 Task: Create Report for student object.
Action: Mouse moved to (562, 47)
Screenshot: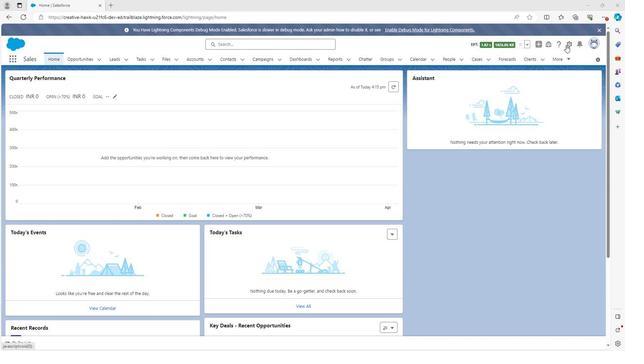 
Action: Mouse pressed left at (562, 47)
Screenshot: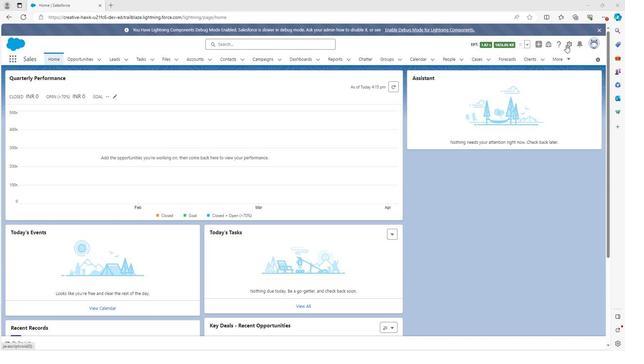 
Action: Mouse moved to (544, 62)
Screenshot: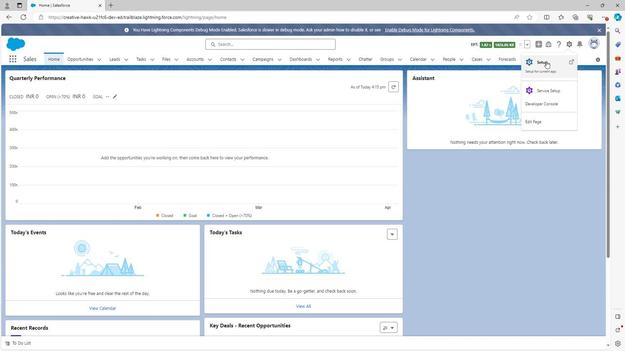 
Action: Mouse pressed left at (544, 62)
Screenshot: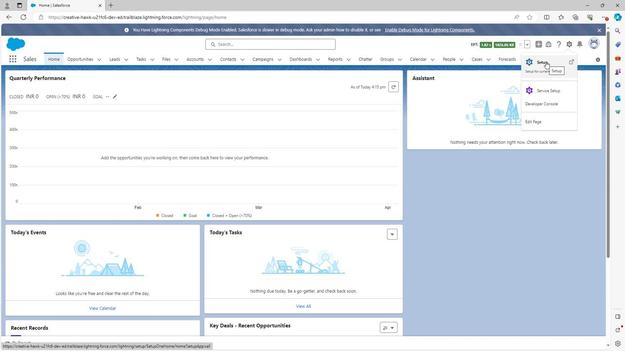 
Action: Mouse moved to (126, 4)
Screenshot: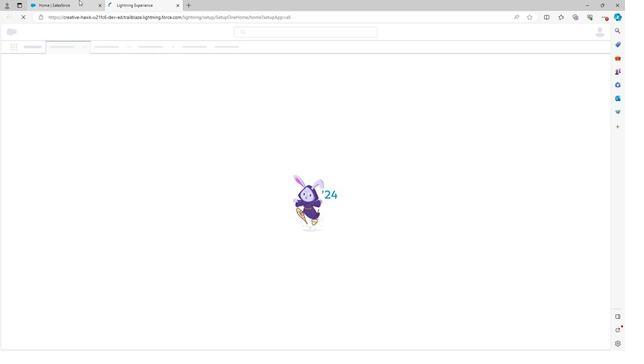 
Action: Mouse pressed left at (126, 4)
Screenshot: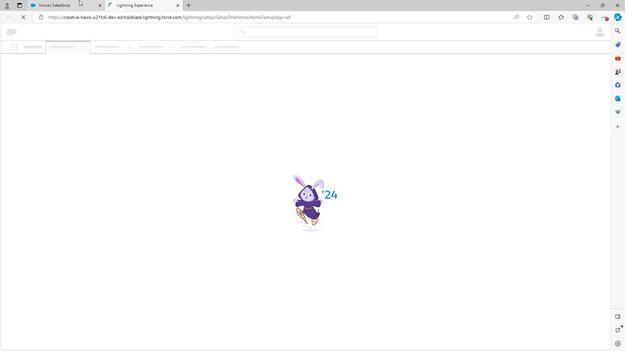 
Action: Mouse moved to (557, 60)
Screenshot: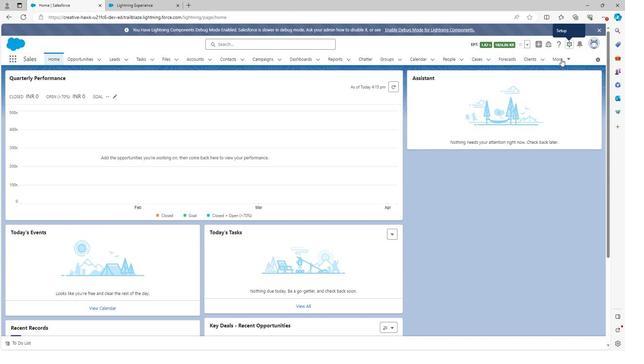
Action: Mouse pressed left at (557, 60)
Screenshot: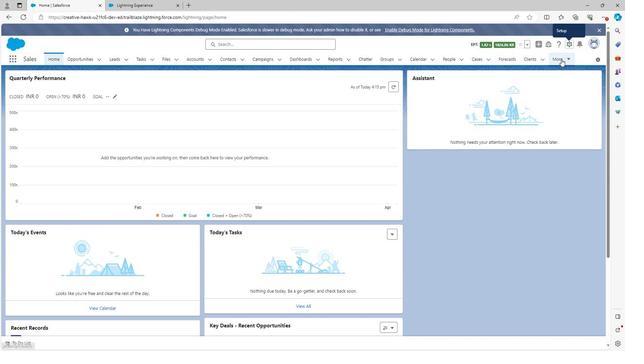 
Action: Mouse moved to (542, 242)
Screenshot: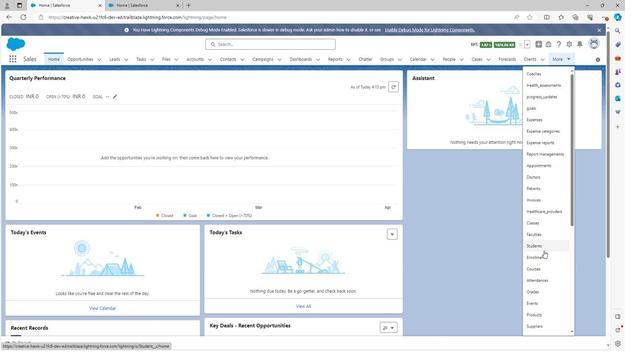 
Action: Mouse scrolled (542, 241) with delta (0, 0)
Screenshot: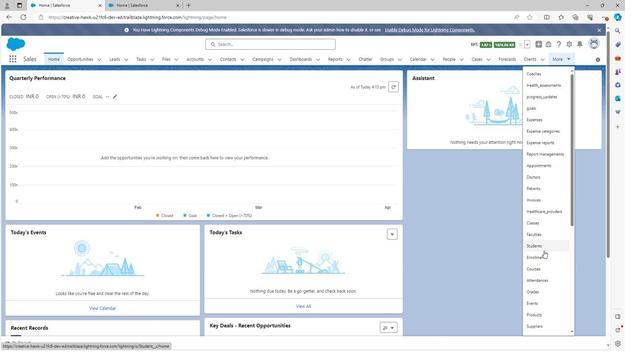 
Action: Mouse scrolled (542, 241) with delta (0, 0)
Screenshot: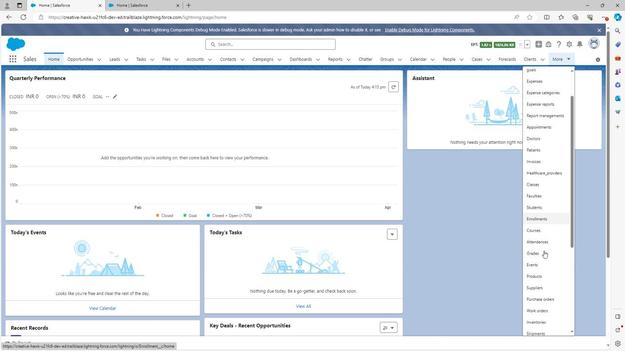 
Action: Mouse scrolled (542, 241) with delta (0, 0)
Screenshot: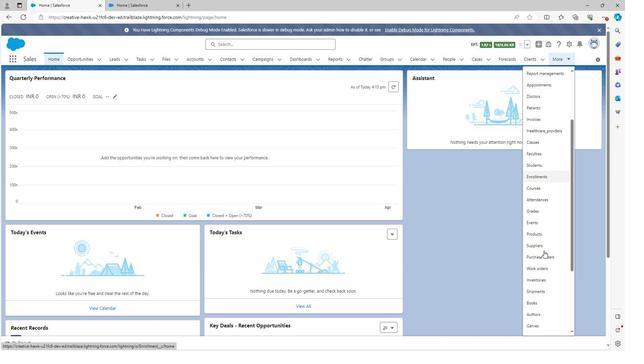 
Action: Mouse moved to (541, 242)
Screenshot: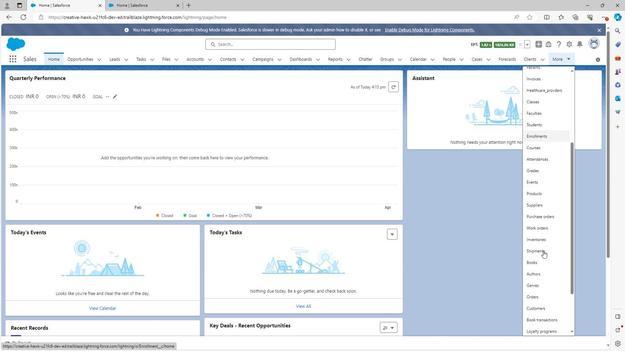 
Action: Mouse scrolled (541, 241) with delta (0, 0)
Screenshot: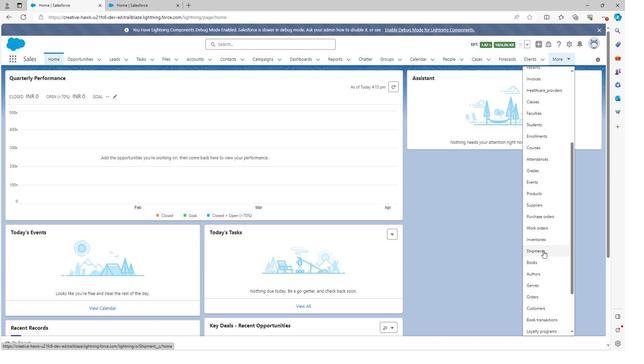 
Action: Mouse scrolled (541, 241) with delta (0, 0)
Screenshot: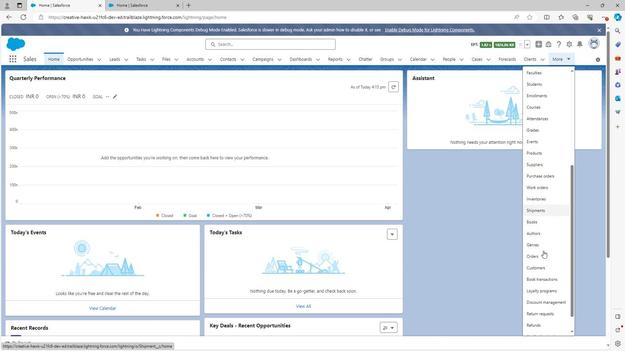 
Action: Mouse scrolled (541, 241) with delta (0, 0)
Screenshot: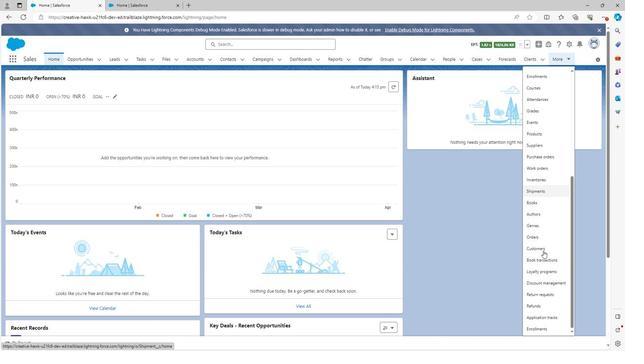 
Action: Mouse scrolled (541, 241) with delta (0, 0)
Screenshot: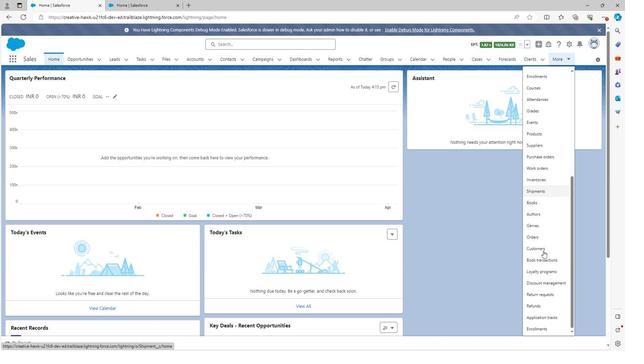 
Action: Mouse moved to (496, 231)
Screenshot: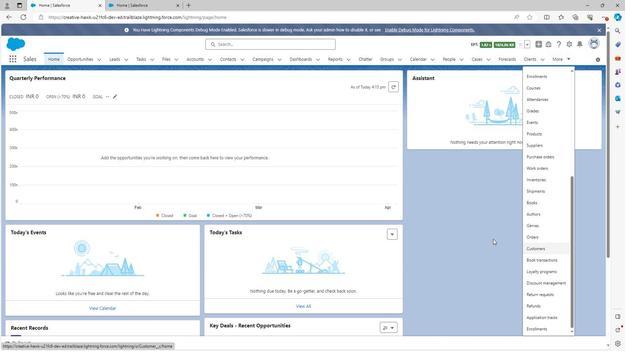 
Action: Mouse pressed left at (496, 231)
Screenshot: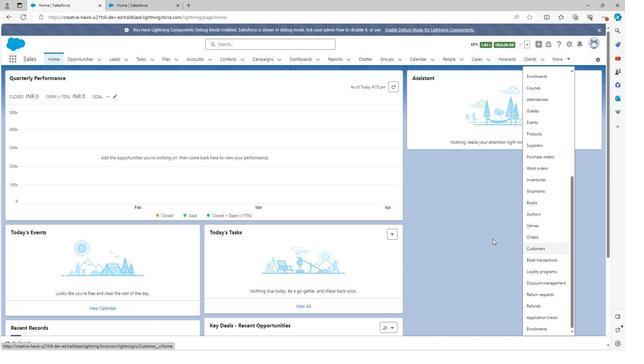 
Action: Mouse moved to (179, 3)
Screenshot: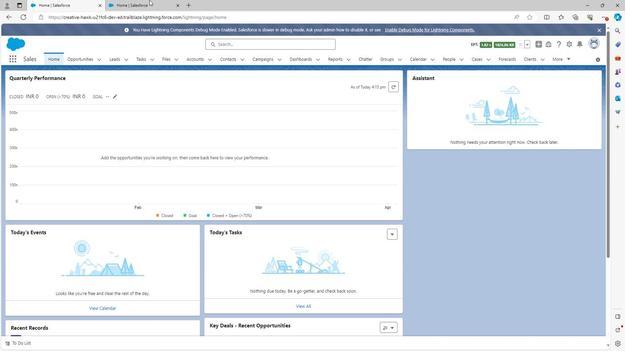 
Action: Mouse pressed left at (179, 4)
Screenshot: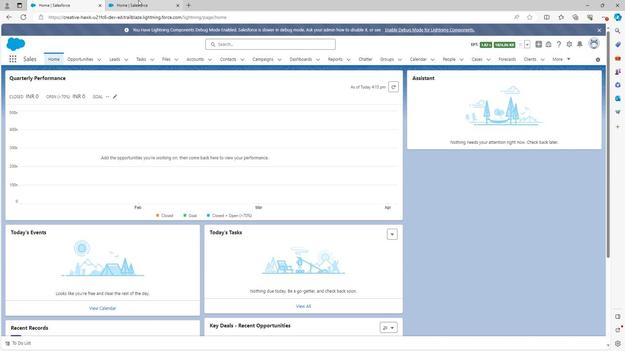 
Action: Mouse moved to (91, 76)
Screenshot: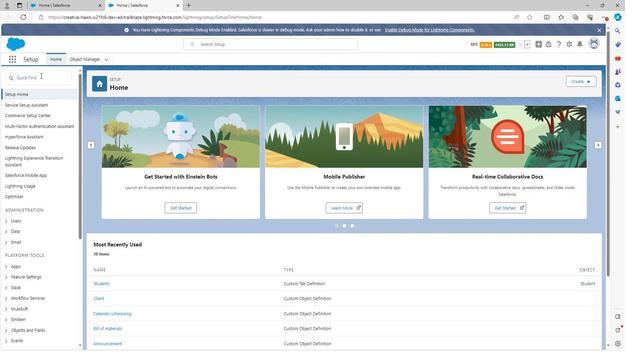 
Action: Mouse pressed left at (91, 76)
Screenshot: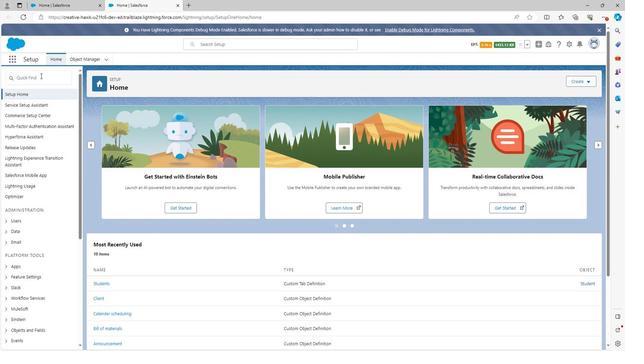 
Action: Mouse moved to (92, 76)
Screenshot: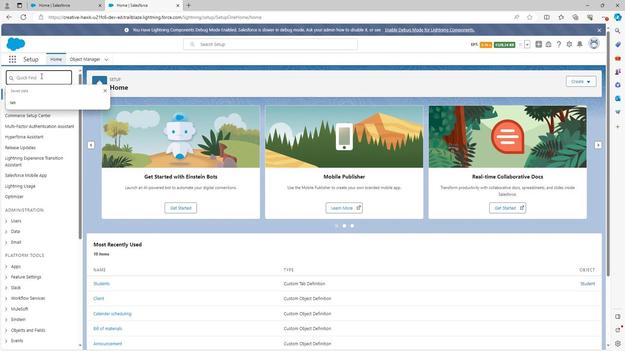
Action: Key pressed t
Screenshot: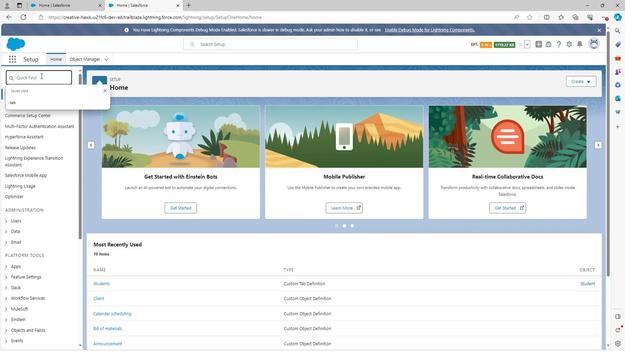 
Action: Mouse moved to (93, 76)
Screenshot: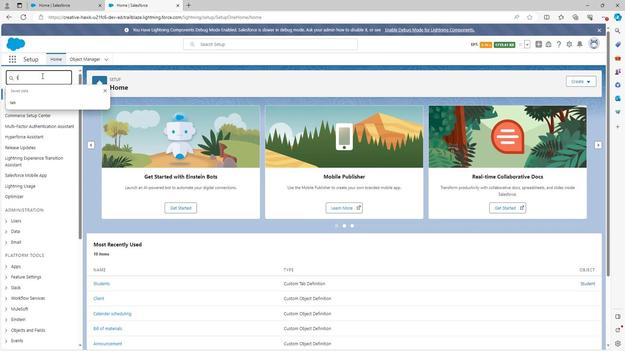 
Action: Key pressed abs
Screenshot: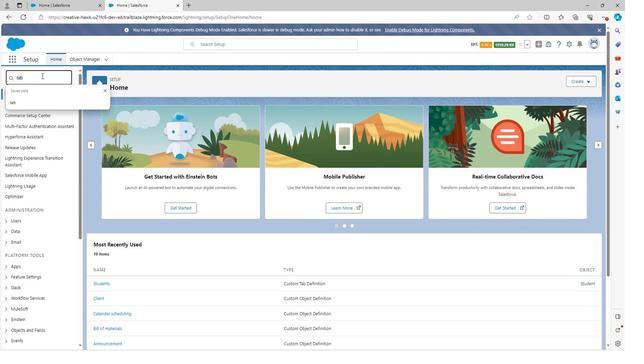 
Action: Mouse moved to (74, 113)
Screenshot: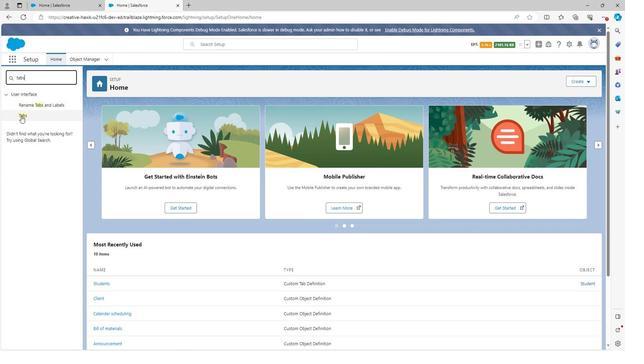 
Action: Mouse pressed left at (74, 113)
Screenshot: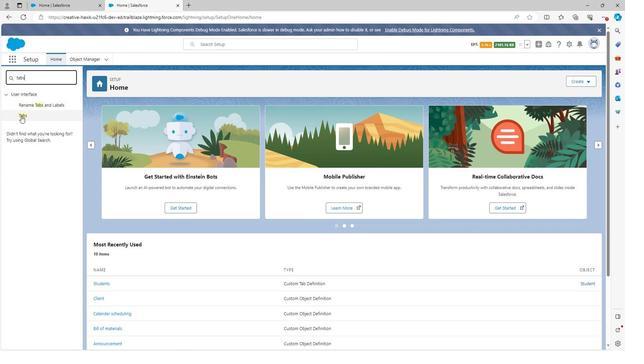 
Action: Mouse moved to (210, 225)
Screenshot: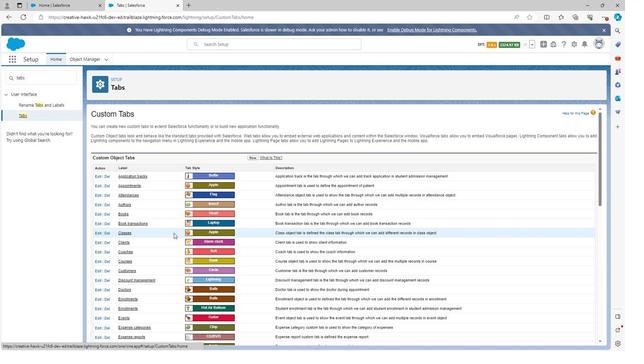 
Action: Mouse scrolled (210, 225) with delta (0, 0)
Screenshot: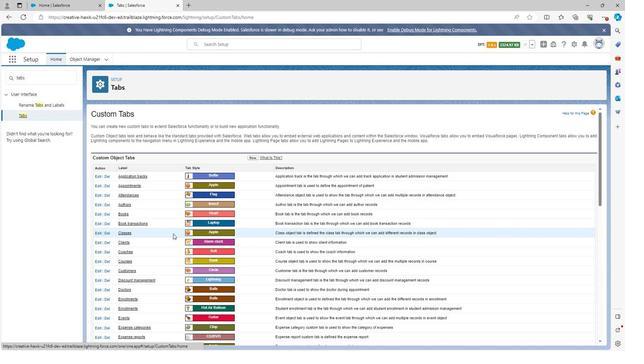 
Action: Mouse scrolled (210, 225) with delta (0, 0)
Screenshot: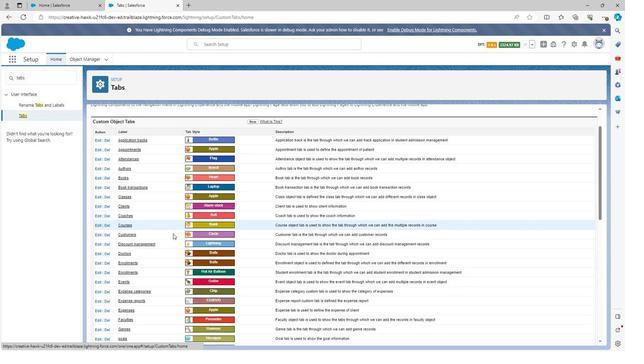 
Action: Mouse scrolled (210, 225) with delta (0, 0)
Screenshot: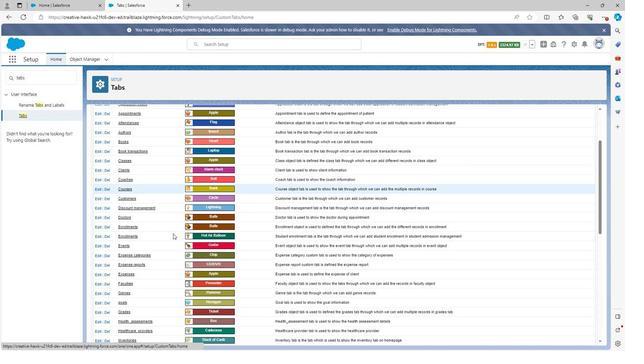 
Action: Mouse scrolled (210, 225) with delta (0, 0)
Screenshot: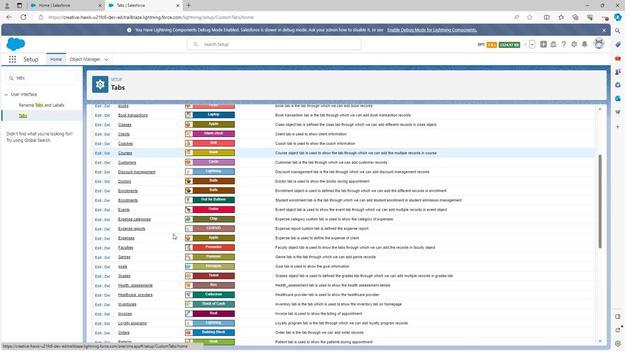 
Action: Mouse scrolled (210, 225) with delta (0, 0)
Screenshot: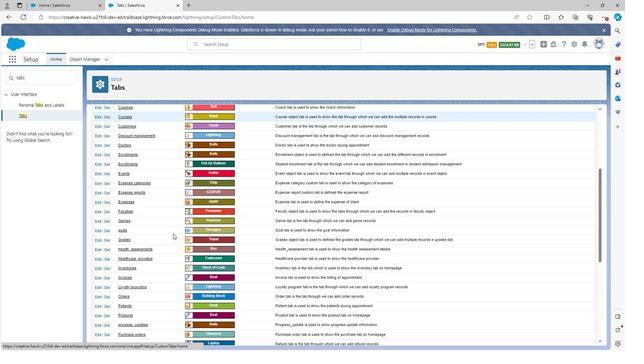 
Action: Mouse scrolled (210, 225) with delta (0, 0)
Screenshot: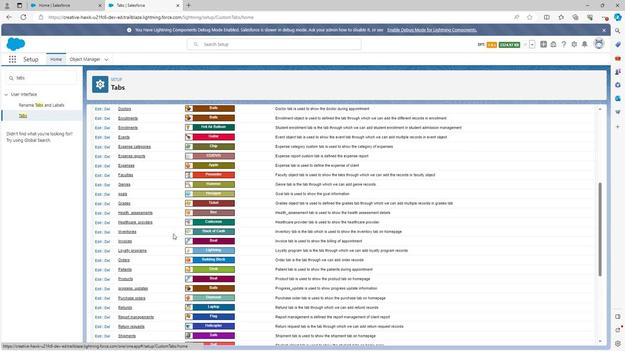 
Action: Mouse scrolled (210, 226) with delta (0, 0)
Screenshot: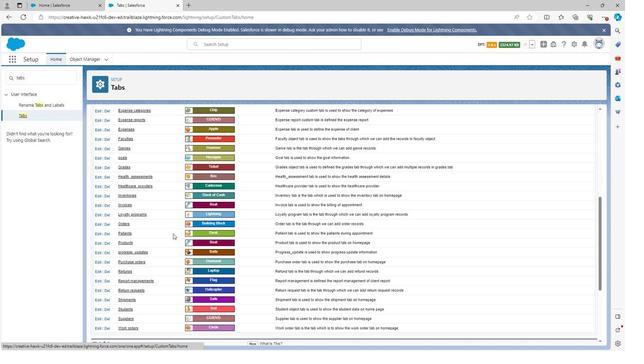 
Action: Mouse scrolled (210, 226) with delta (0, 0)
Screenshot: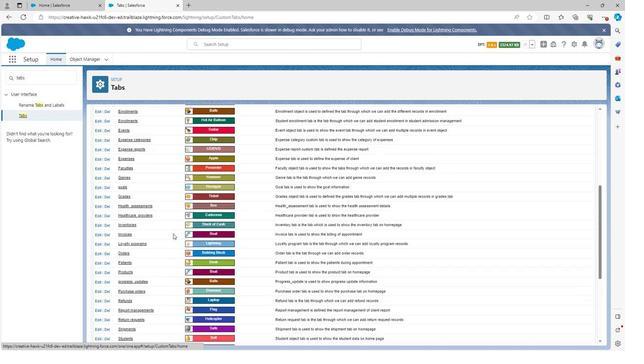 
Action: Mouse scrolled (210, 226) with delta (0, 0)
Screenshot: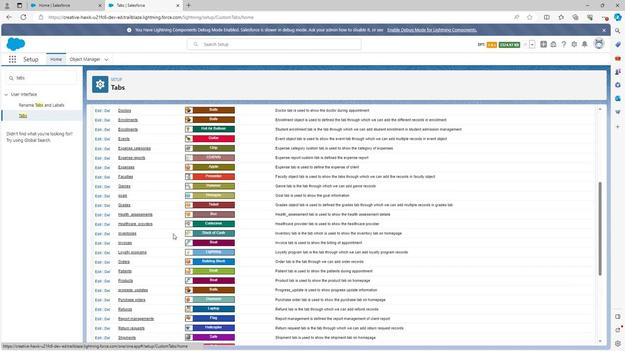 
Action: Mouse scrolled (210, 226) with delta (0, 0)
Screenshot: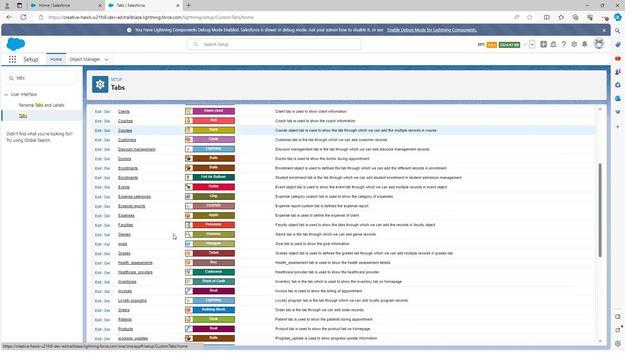 
Action: Mouse scrolled (210, 226) with delta (0, 0)
Screenshot: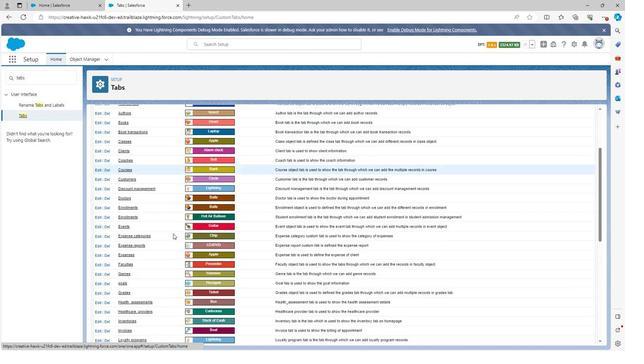 
Action: Mouse moved to (131, 57)
Screenshot: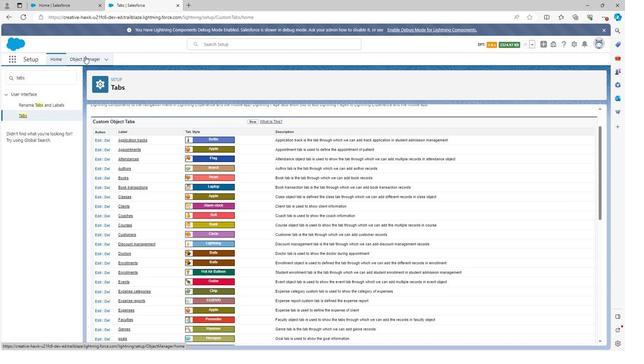
Action: Mouse pressed left at (131, 57)
Screenshot: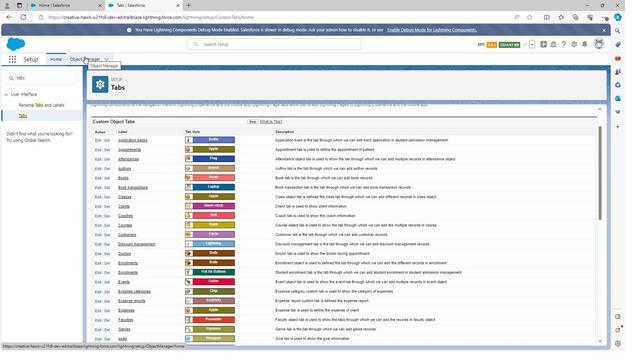 
Action: Mouse moved to (111, 3)
Screenshot: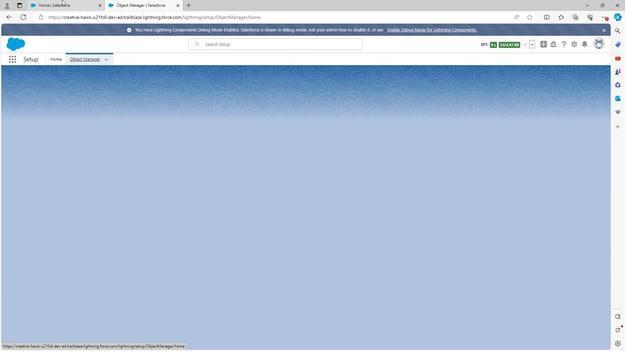 
Action: Mouse pressed left at (111, 4)
Screenshot: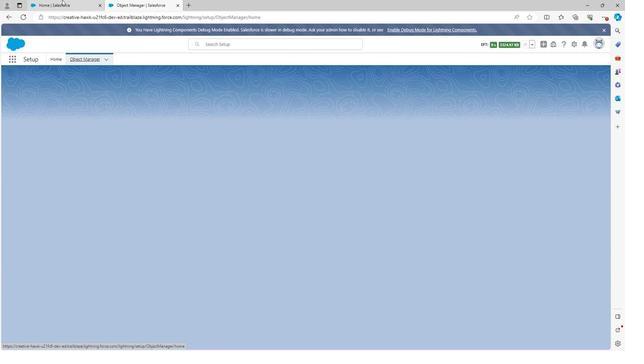 
Action: Mouse moved to (556, 62)
Screenshot: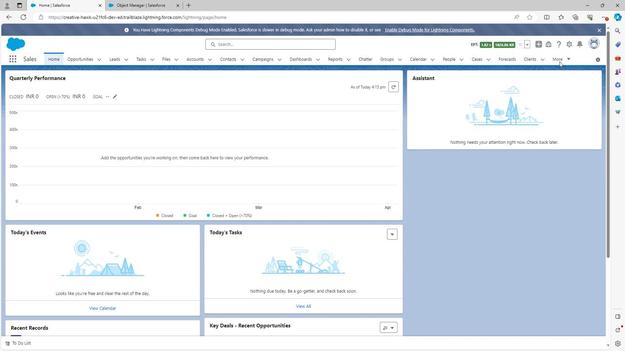 
Action: Mouse pressed left at (556, 62)
Screenshot: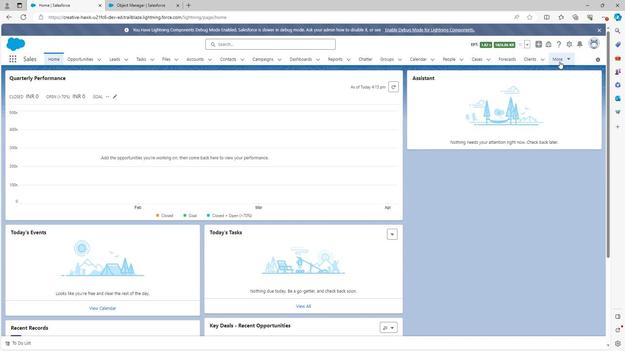 
Action: Mouse moved to (538, 229)
Screenshot: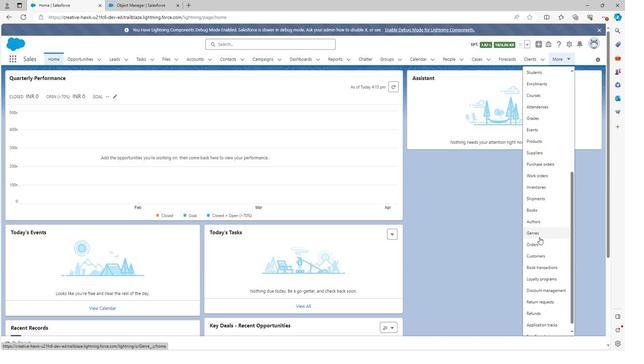 
Action: Mouse scrolled (538, 228) with delta (0, 0)
Screenshot: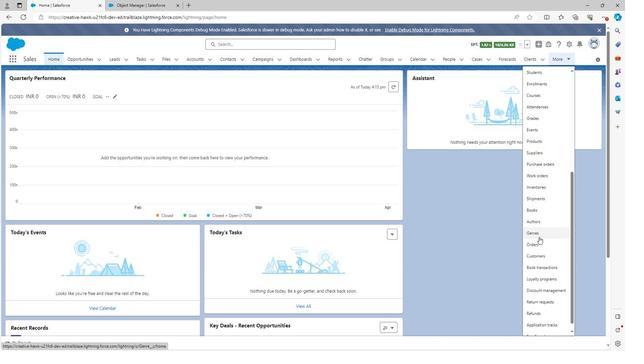 
Action: Mouse scrolled (538, 228) with delta (0, 0)
Screenshot: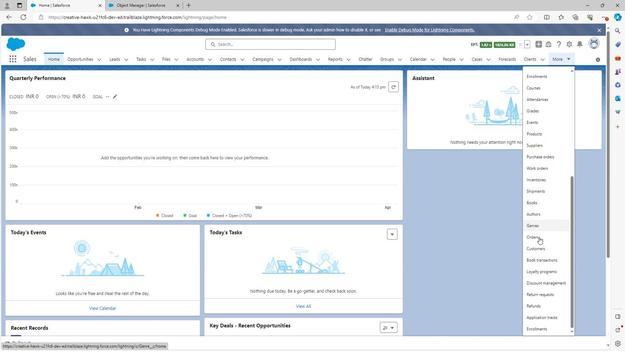 
Action: Mouse scrolled (538, 228) with delta (0, 0)
Screenshot: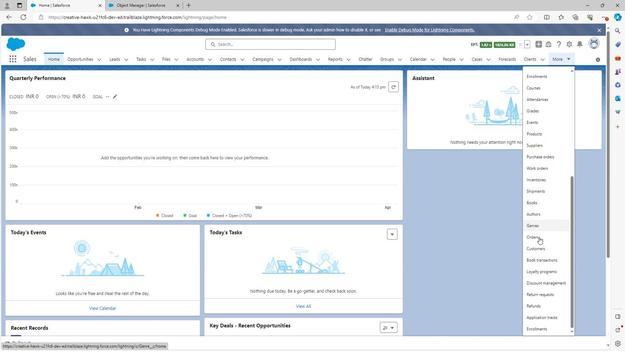 
Action: Mouse moved to (538, 229)
Screenshot: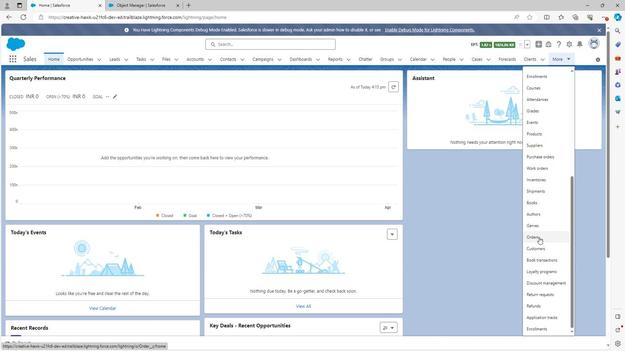 
Action: Mouse scrolled (538, 229) with delta (0, 0)
Screenshot: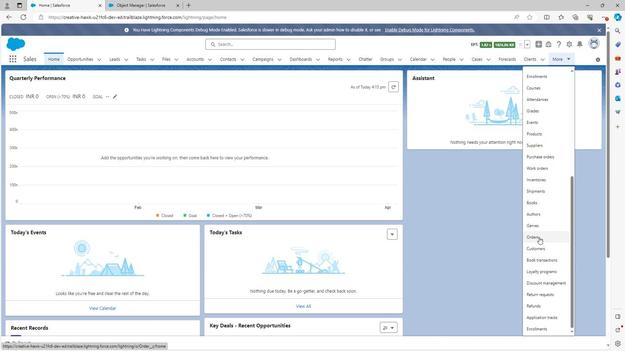 
Action: Mouse scrolled (538, 229) with delta (0, 0)
Screenshot: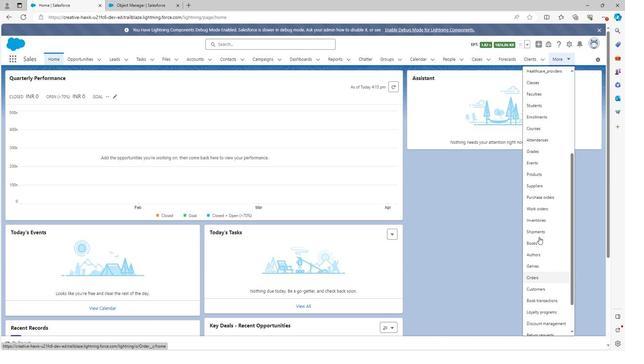 
Action: Mouse moved to (537, 229)
Screenshot: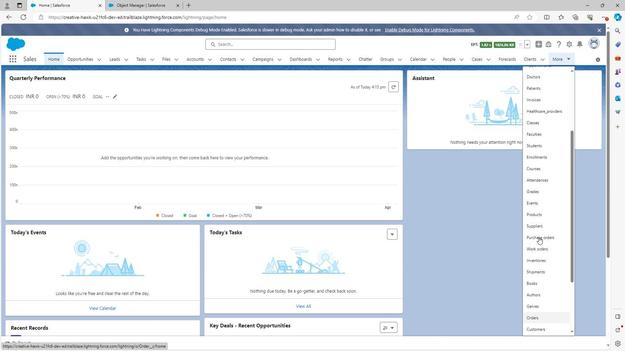 
Action: Mouse scrolled (537, 229) with delta (0, 0)
Screenshot: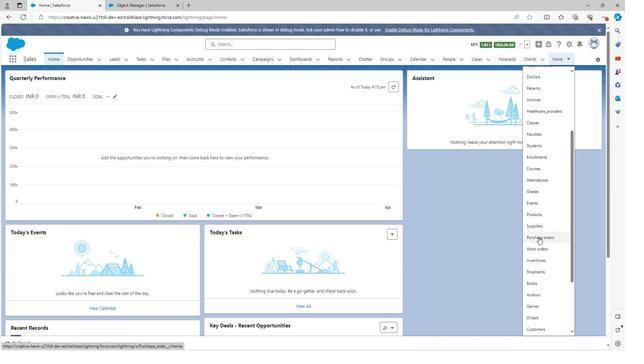 
Action: Mouse moved to (533, 181)
Screenshot: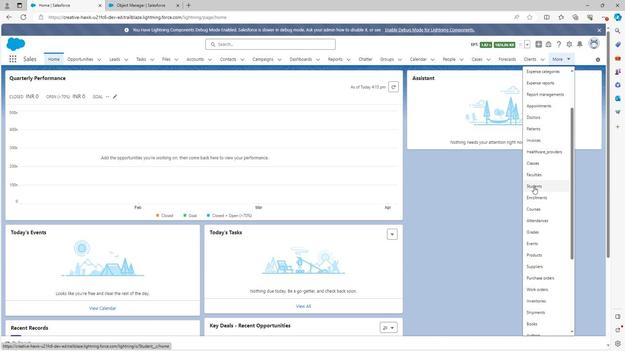 
Action: Mouse pressed left at (533, 181)
Screenshot: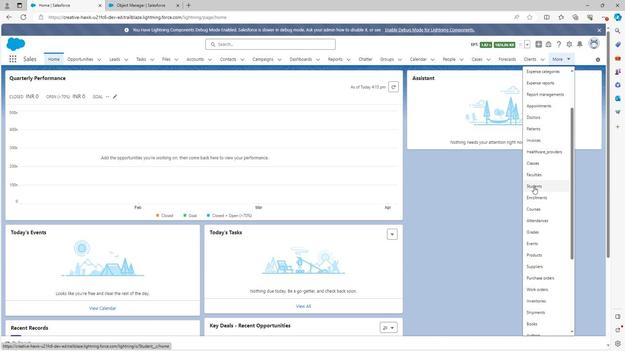 
Action: Mouse moved to (528, 79)
Screenshot: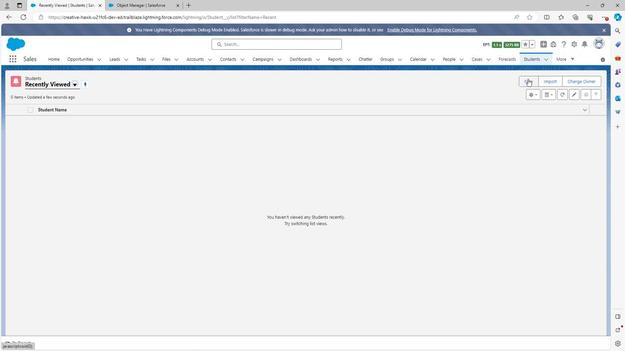 
Action: Mouse pressed left at (528, 79)
Screenshot: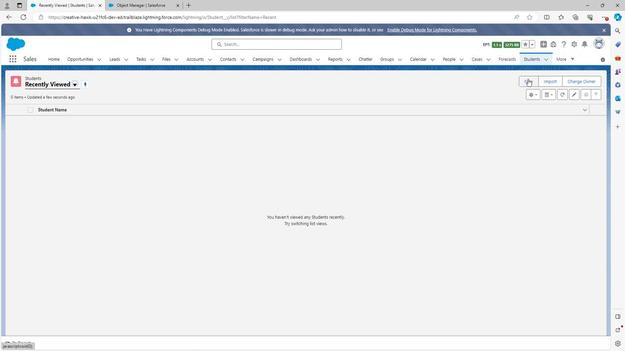 
Action: Mouse moved to (438, 266)
Screenshot: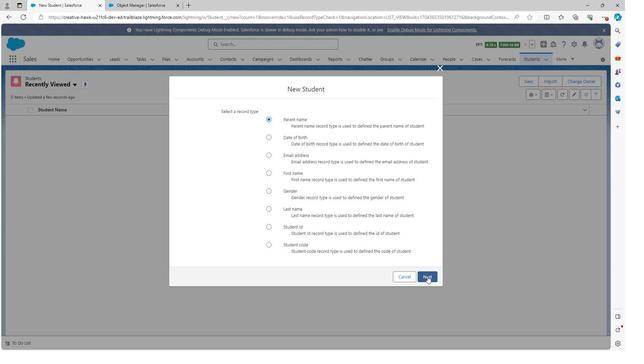 
Action: Mouse pressed left at (438, 266)
Screenshot: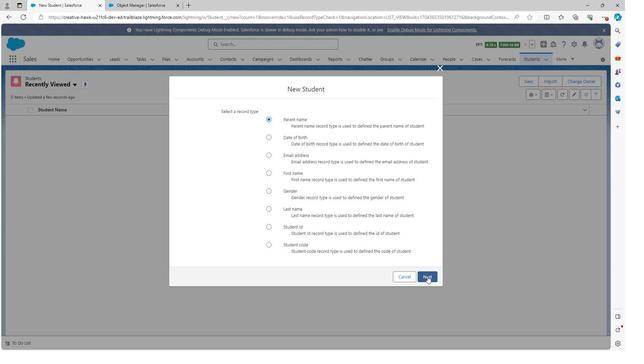 
Action: Mouse moved to (278, 98)
Screenshot: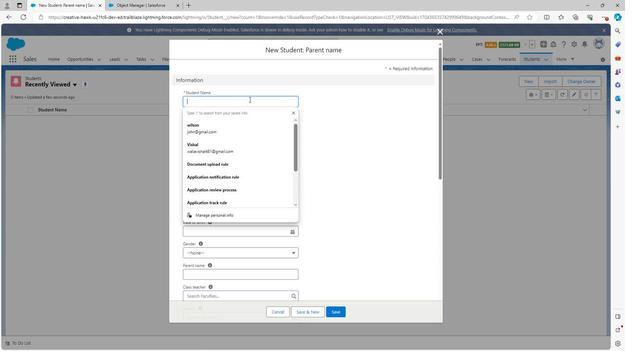 
Action: Mouse pressed left at (278, 98)
Screenshot: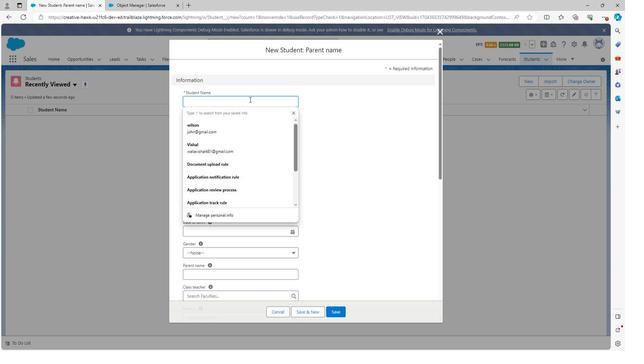 
Action: Mouse moved to (316, 110)
Screenshot: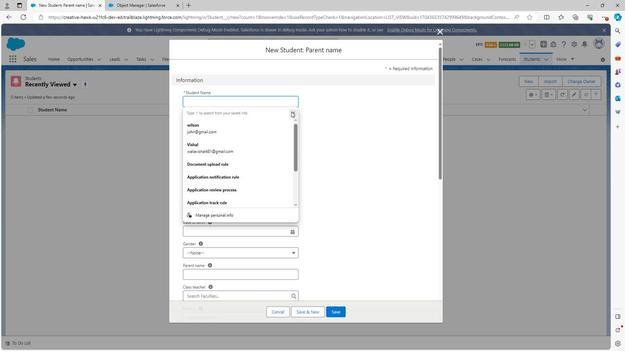 
Action: Mouse pressed left at (316, 110)
Screenshot: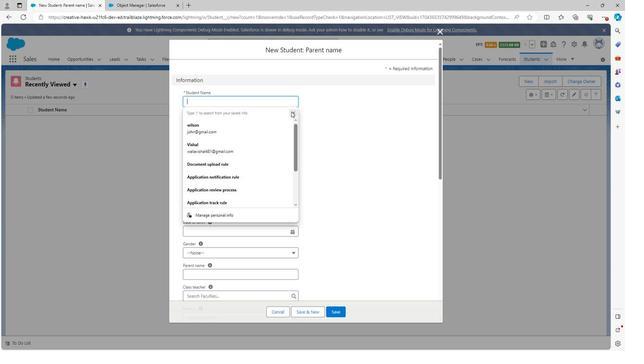 
Action: Mouse moved to (258, 101)
Screenshot: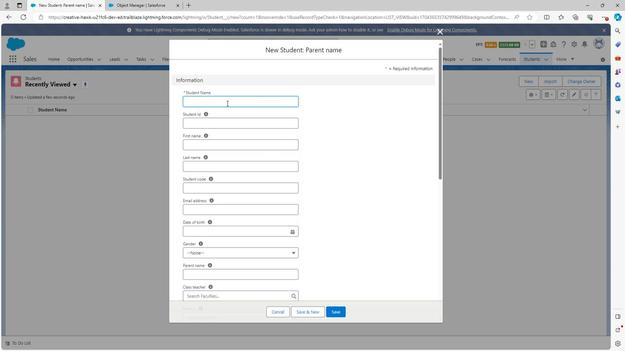 
Action: Mouse pressed left at (258, 101)
Screenshot: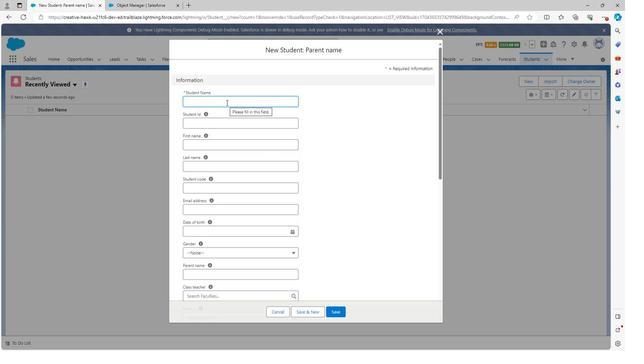 
Action: Key pressed <Key.shift>
Screenshot: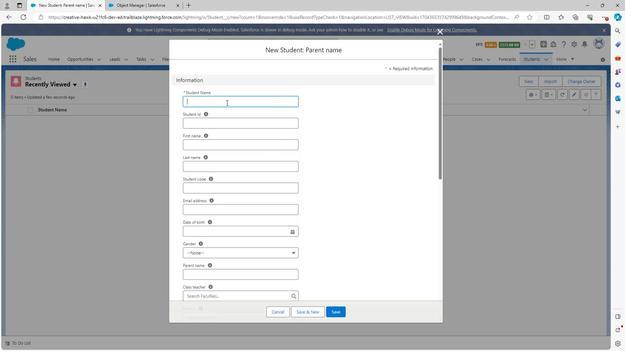 
Action: Mouse moved to (258, 102)
Screenshot: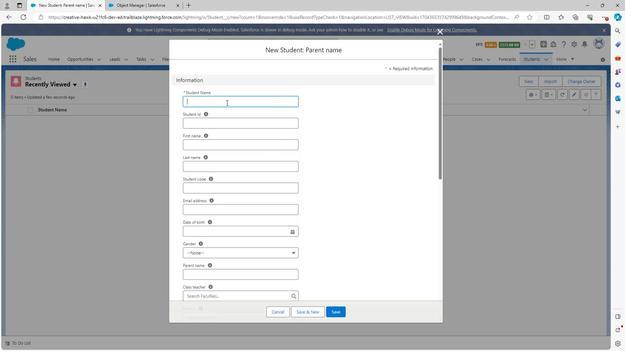 
Action: Key pressed <Key.shift>
Screenshot: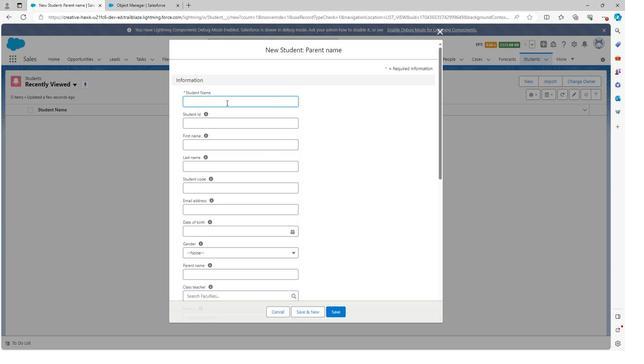 
Action: Mouse moved to (258, 102)
Screenshot: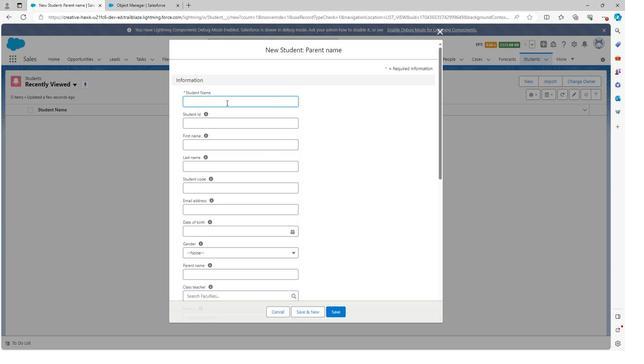 
Action: Key pressed N
Screenshot: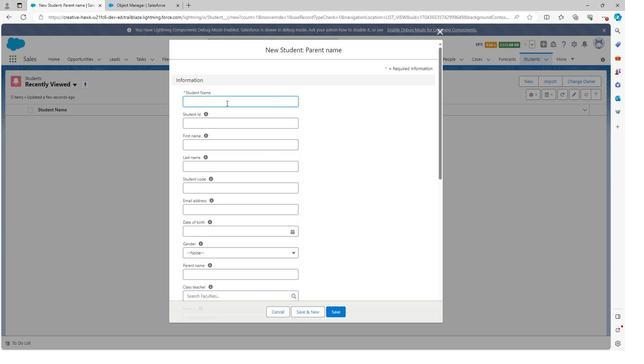 
Action: Mouse moved to (258, 103)
Screenshot: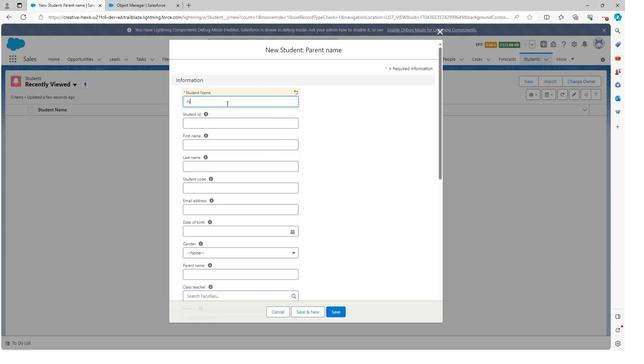 
Action: Key pressed ew<Key.space>
Screenshot: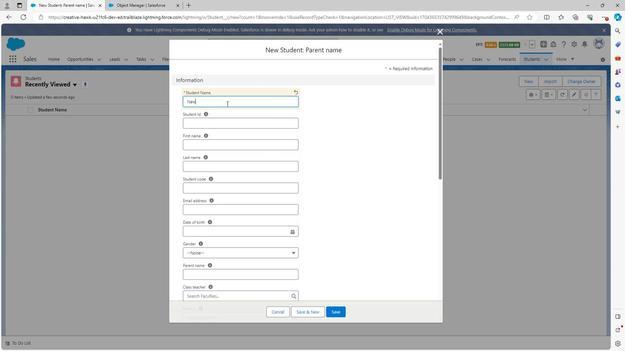 
Action: Mouse moved to (258, 103)
Screenshot: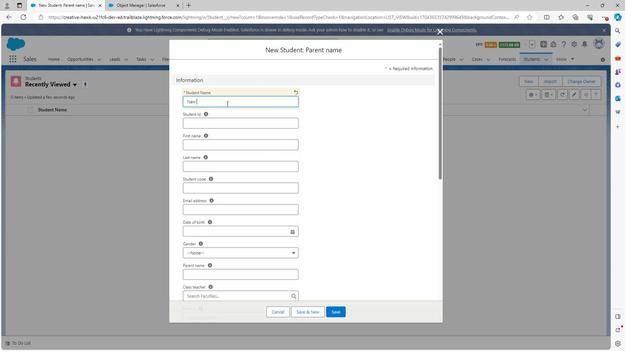 
Action: Key pressed s
Screenshot: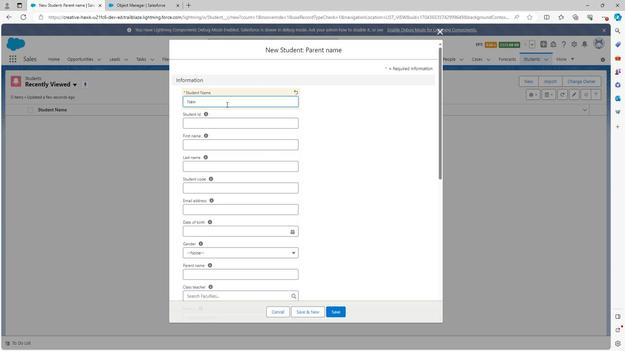 
Action: Mouse moved to (258, 103)
Screenshot: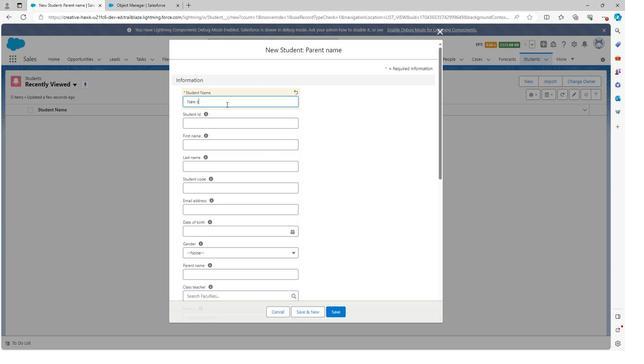 
Action: Key pressed tu
Screenshot: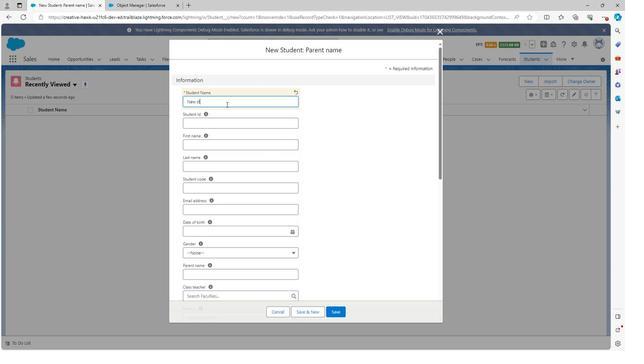 
Action: Mouse moved to (258, 105)
Screenshot: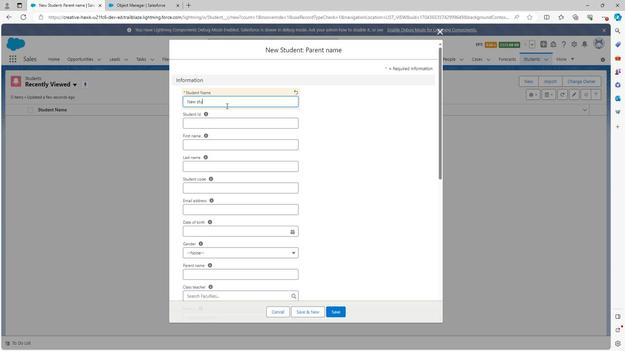 
Action: Key pressed de
Screenshot: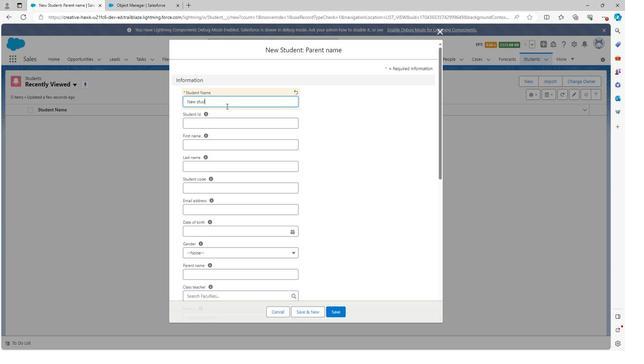 
Action: Mouse moved to (257, 105)
Screenshot: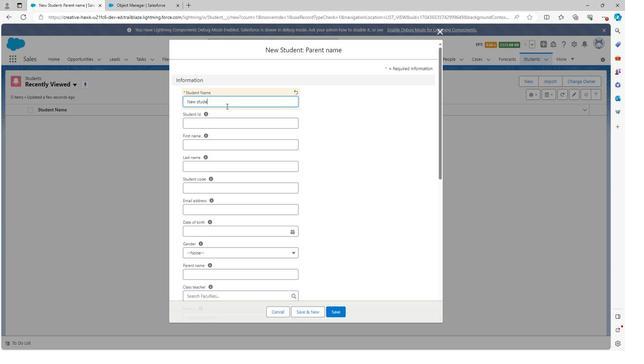 
Action: Key pressed nt
Screenshot: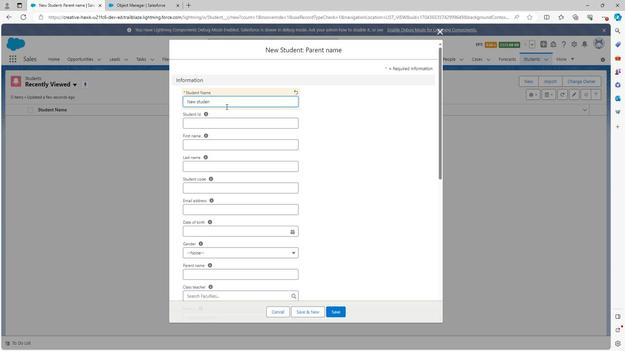 
Action: Mouse moved to (356, 295)
Screenshot: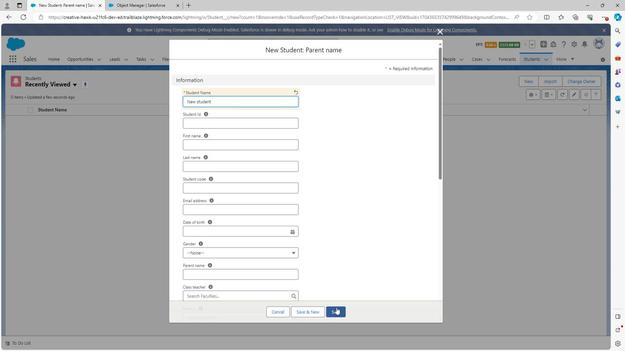 
Action: Mouse pressed left at (356, 295)
Screenshot: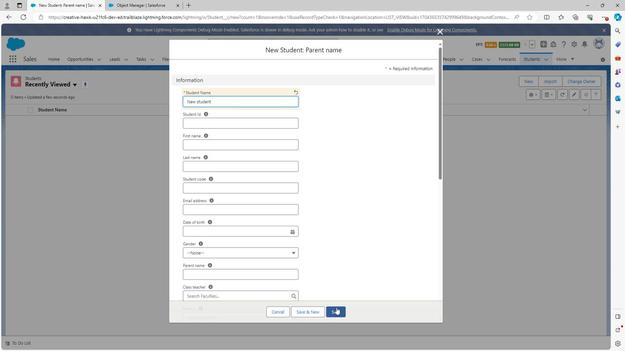 
Action: Mouse moved to (529, 59)
Screenshot: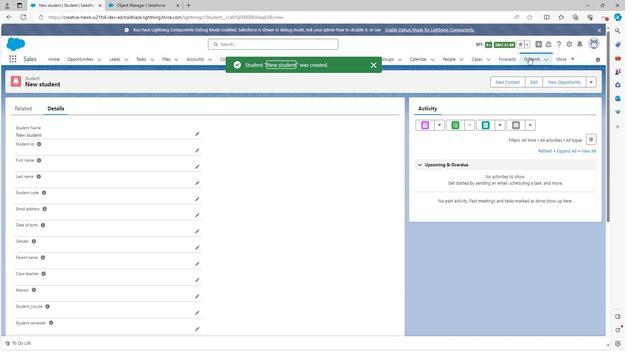 
Action: Mouse pressed left at (529, 59)
Screenshot: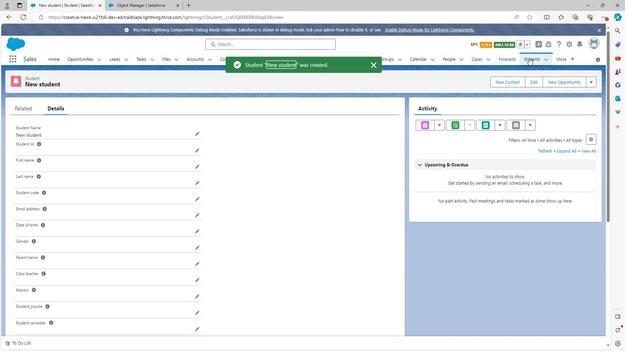 
Action: Mouse moved to (528, 79)
Screenshot: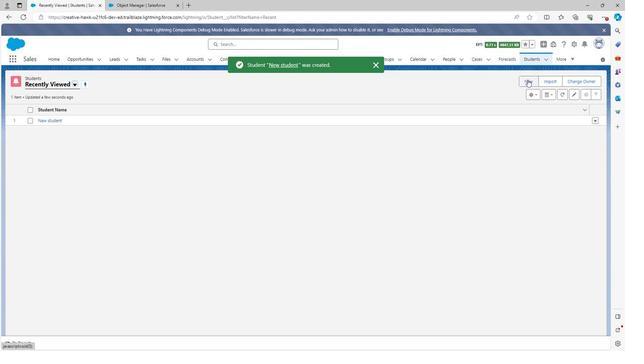 
Action: Mouse pressed left at (528, 79)
Screenshot: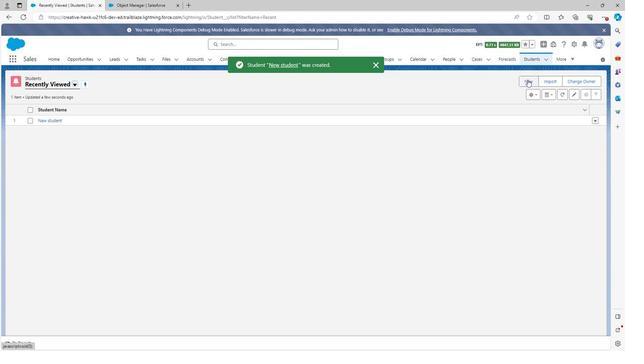 
Action: Mouse moved to (439, 264)
Screenshot: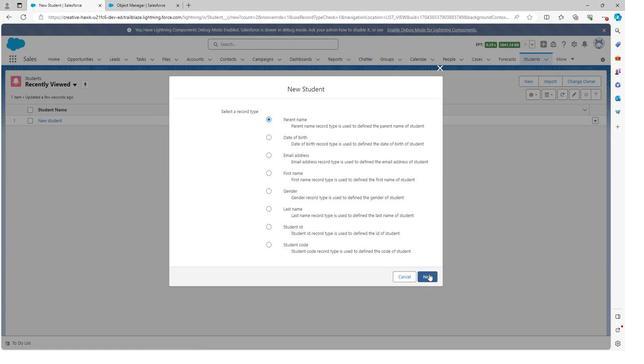 
Action: Mouse pressed left at (439, 264)
Screenshot: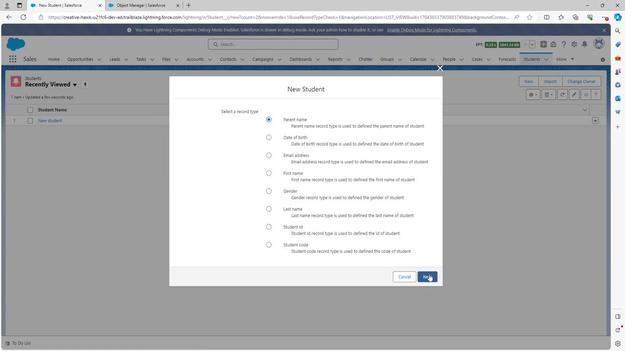 
Action: Mouse moved to (274, 137)
Screenshot: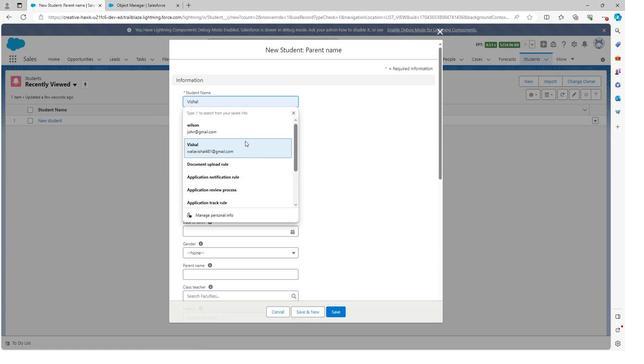 
Action: Key pressed <Key.shift>
Screenshot: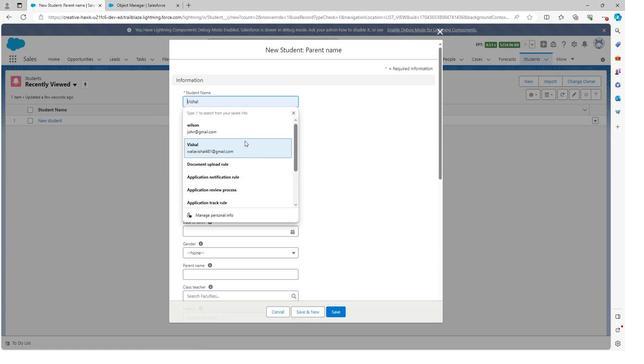 
Action: Mouse moved to (274, 138)
Screenshot: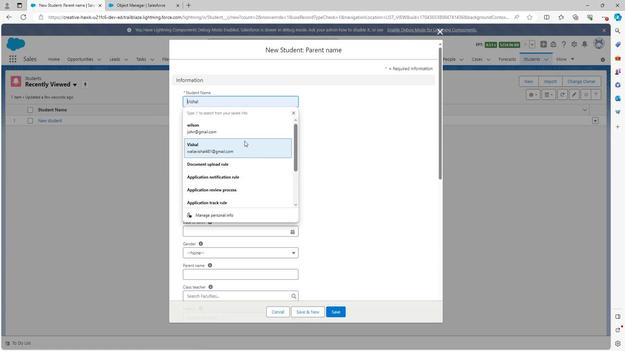 
Action: Key pressed New<Key.space>2<Key.space>student
Screenshot: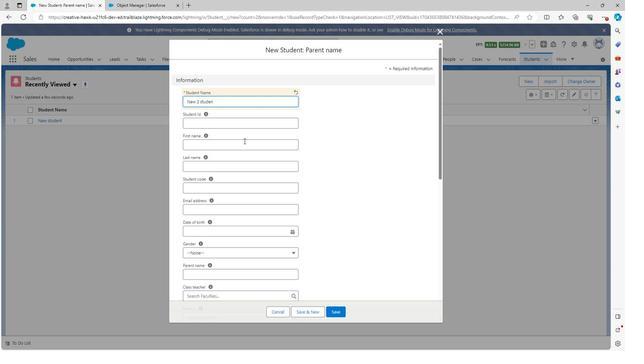 
Action: Mouse moved to (353, 296)
Screenshot: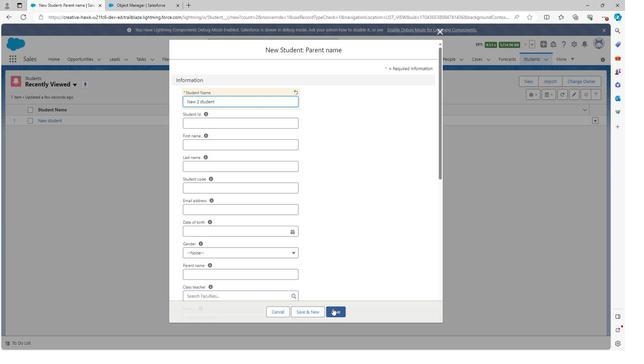 
Action: Mouse pressed left at (353, 296)
Screenshot: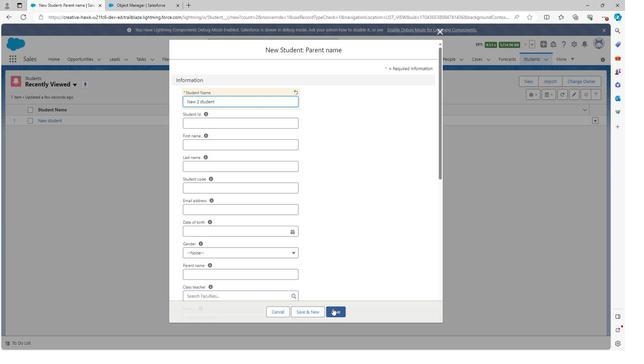 
Action: Mouse moved to (532, 58)
Screenshot: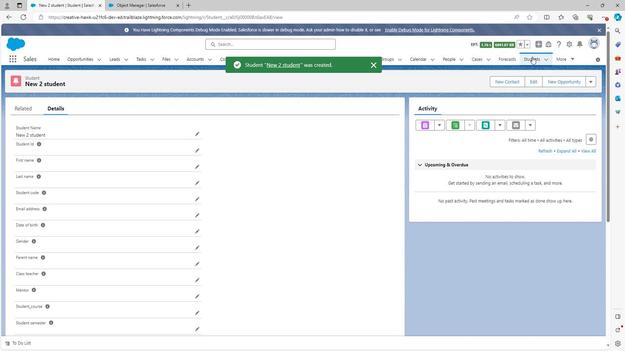 
Action: Mouse pressed left at (532, 58)
Screenshot: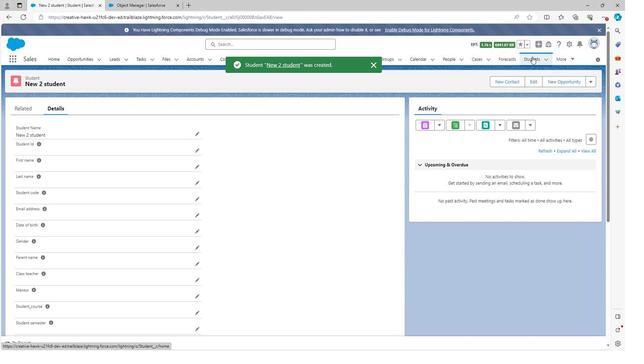 
Action: Mouse moved to (530, 83)
Screenshot: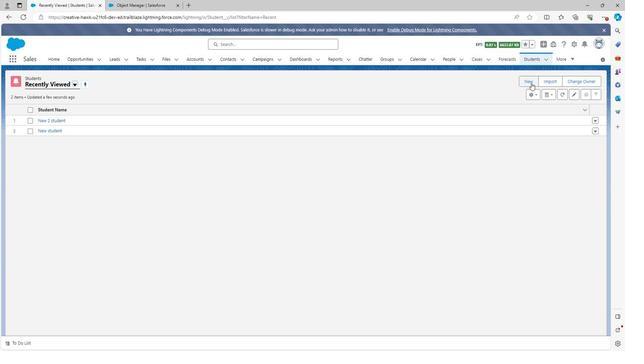 
Action: Mouse pressed left at (530, 83)
Screenshot: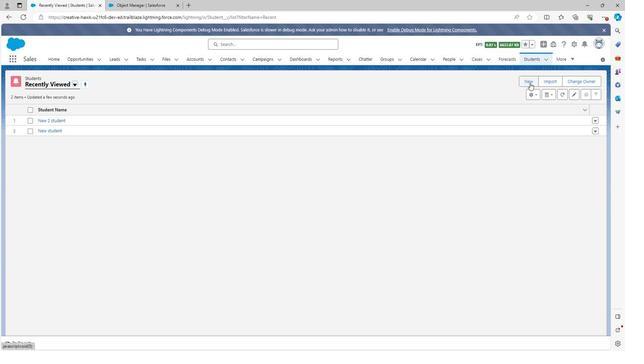 
Action: Mouse moved to (433, 267)
Screenshot: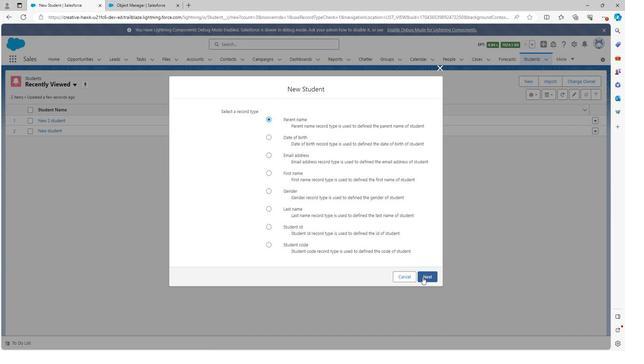 
Action: Mouse pressed left at (433, 267)
Screenshot: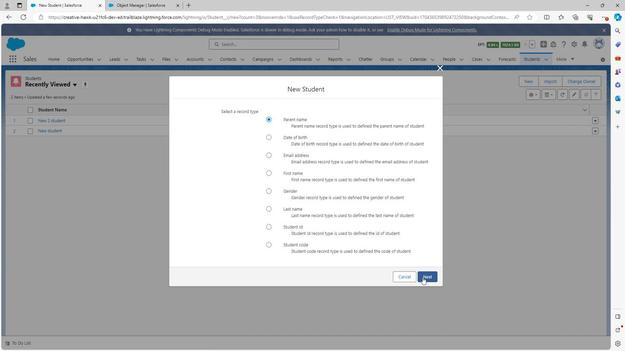 
Action: Mouse moved to (245, 109)
Screenshot: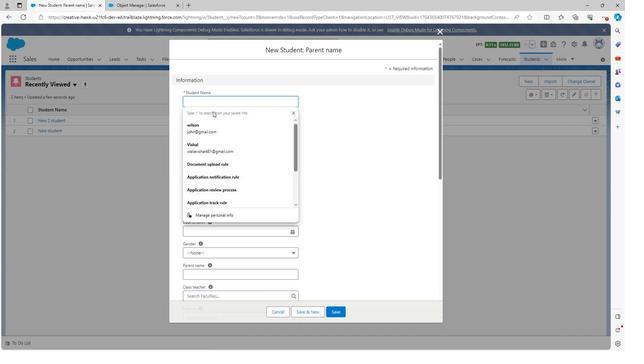 
Action: Key pressed <Key.shift>
Screenshot: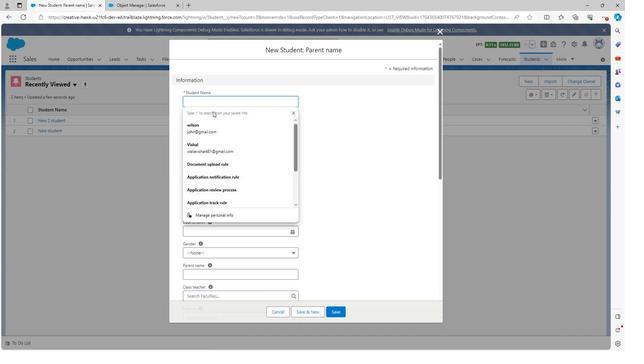 
Action: Mouse moved to (243, 108)
Screenshot: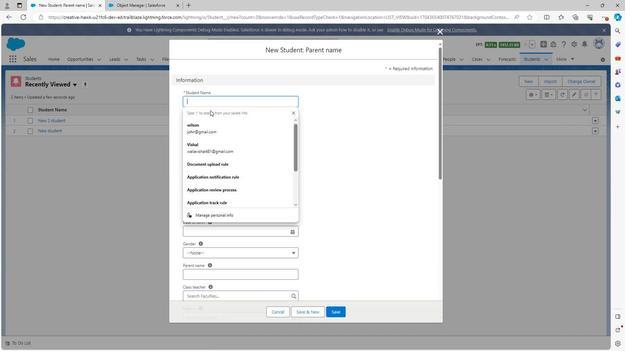 
Action: Key pressed Student
Screenshot: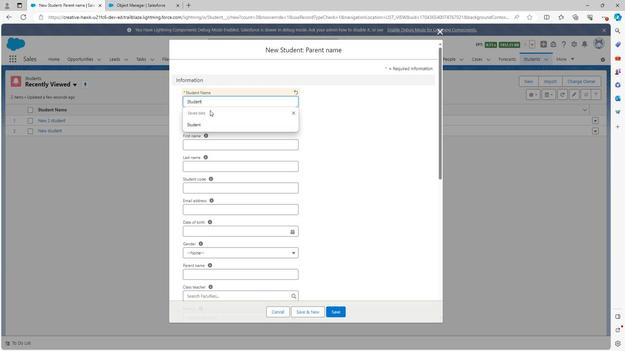 
Action: Mouse moved to (243, 108)
Screenshot: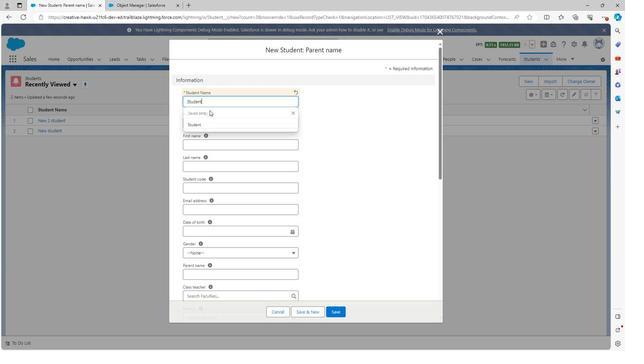 
Action: Key pressed <Key.space>2
Screenshot: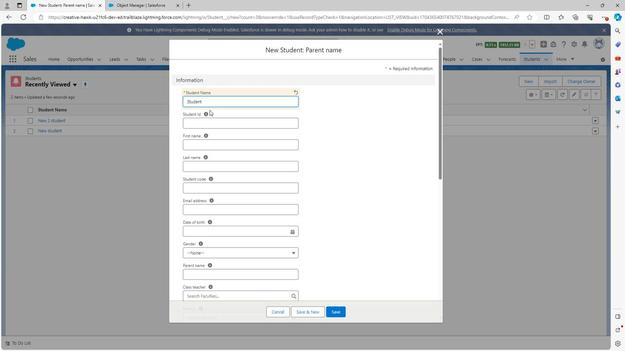 
Action: Mouse moved to (242, 108)
Screenshot: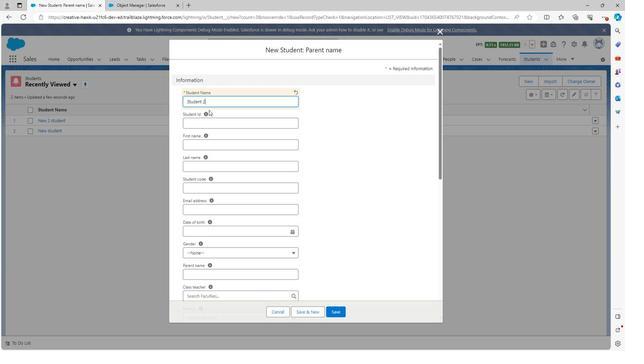 
Action: Key pressed <Key.space>
Screenshot: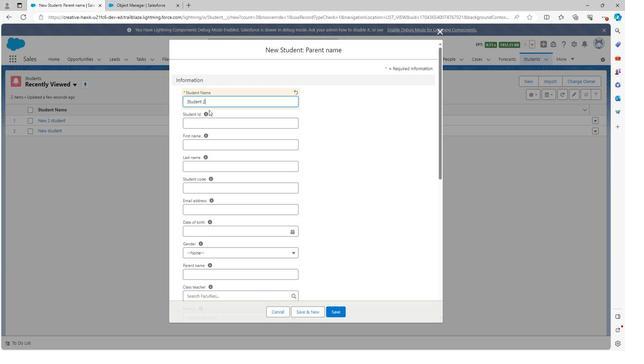
Action: Mouse moved to (248, 118)
Screenshot: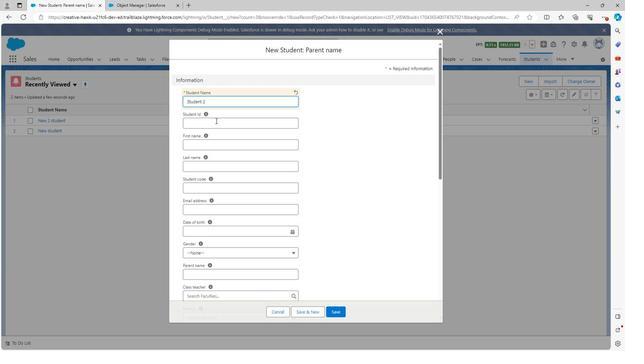 
Action: Key pressed <Key.backspace><Key.backspace>
Screenshot: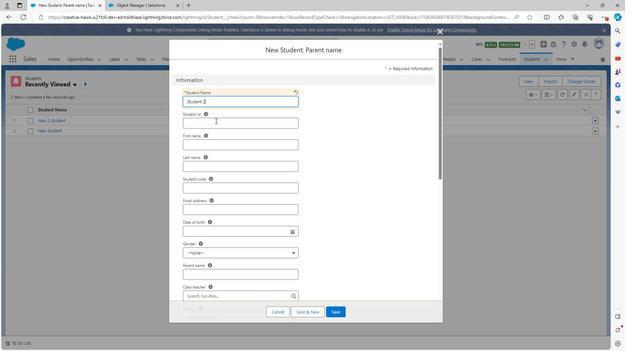 
Action: Mouse moved to (248, 118)
Screenshot: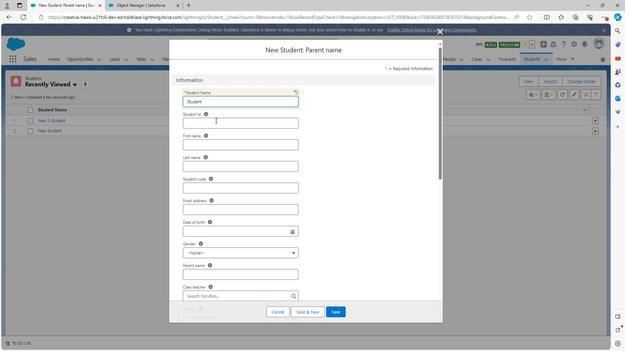 
Action: Key pressed 3
Screenshot: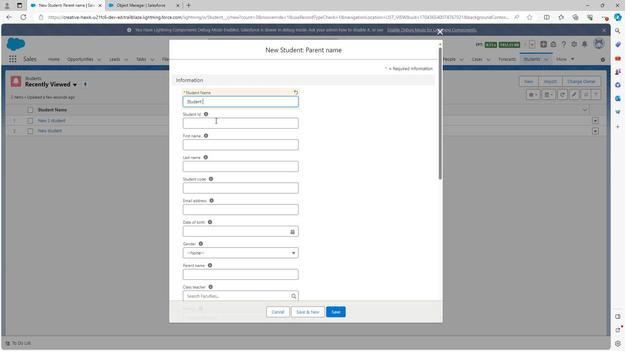 
Action: Mouse moved to (354, 301)
Screenshot: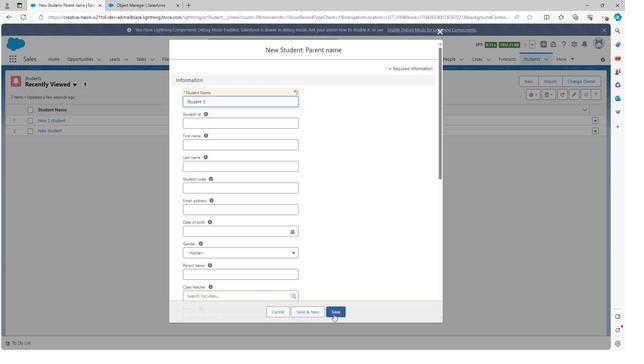
Action: Mouse pressed left at (354, 301)
Screenshot: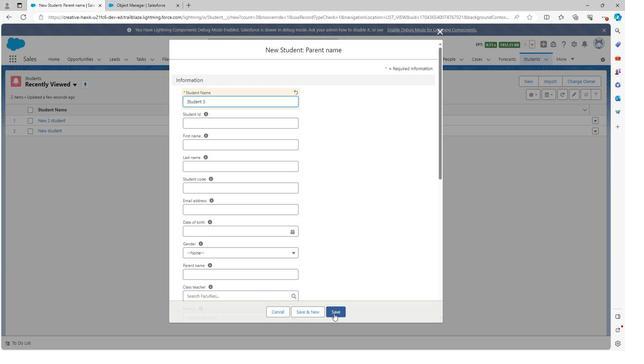 
Action: Mouse moved to (530, 59)
Screenshot: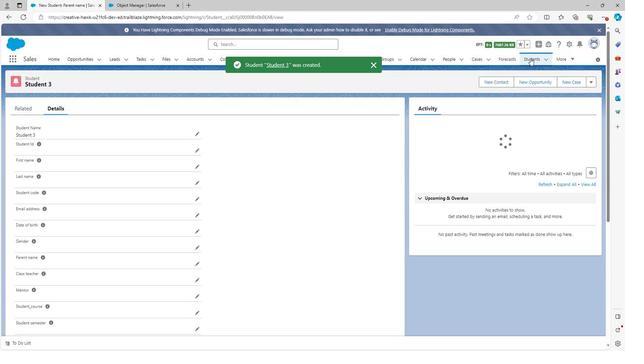 
Action: Mouse pressed left at (530, 59)
Screenshot: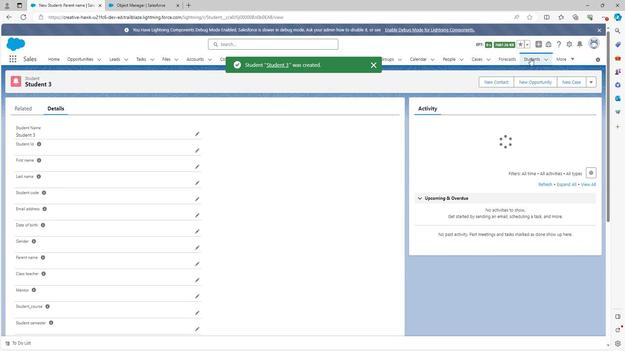 
Action: Mouse moved to (525, 83)
Screenshot: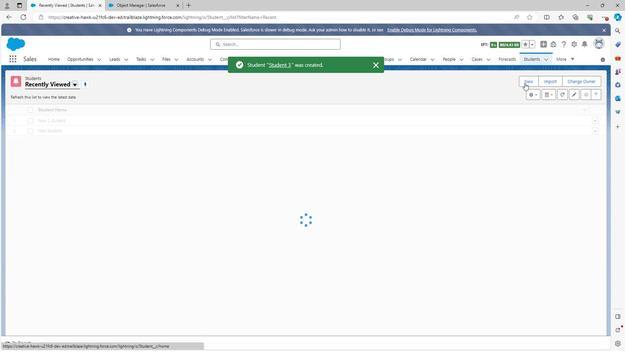 
Action: Mouse pressed left at (525, 83)
Screenshot: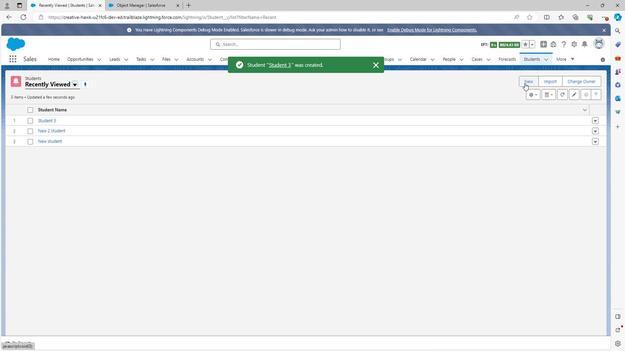 
Action: Mouse moved to (436, 262)
Screenshot: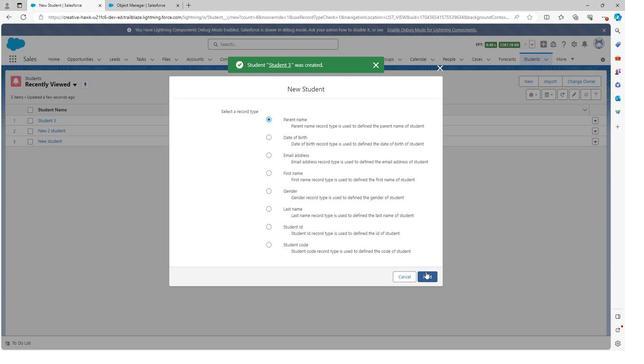 
Action: Mouse pressed left at (436, 262)
Screenshot: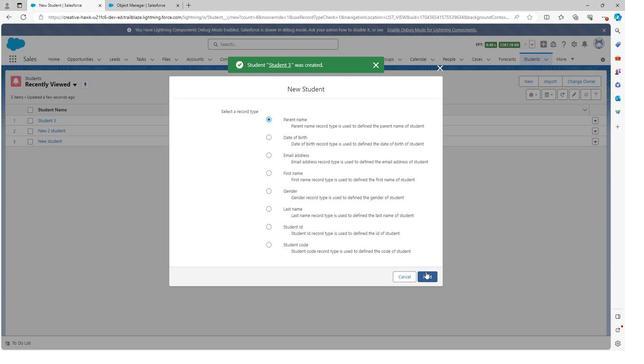 
Action: Mouse moved to (247, 100)
Screenshot: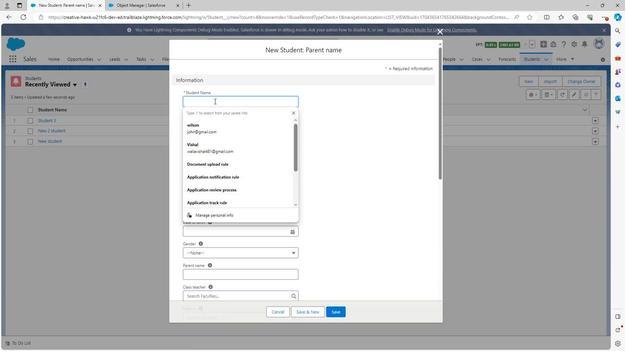 
Action: Key pressed <Key.shift>
Screenshot: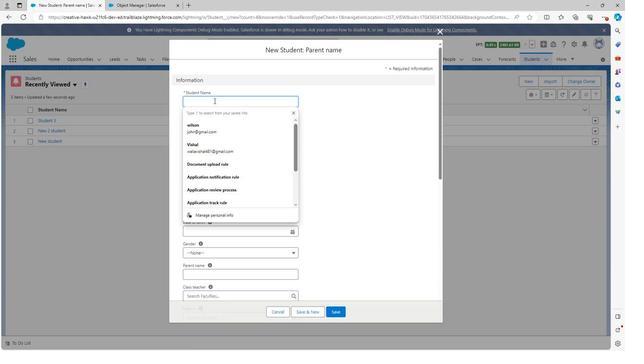 
Action: Mouse moved to (246, 99)
Screenshot: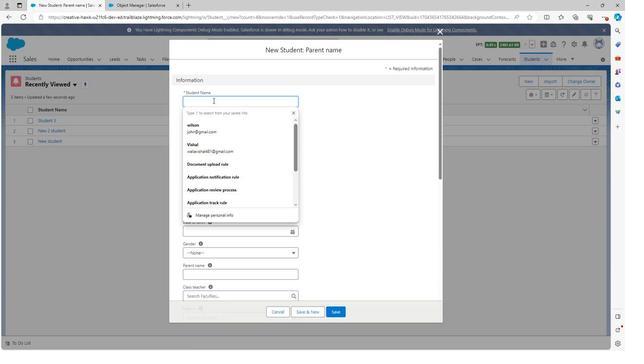 
Action: Key pressed <Key.shift><Key.shift><Key.shift>New<Key.space>student
Screenshot: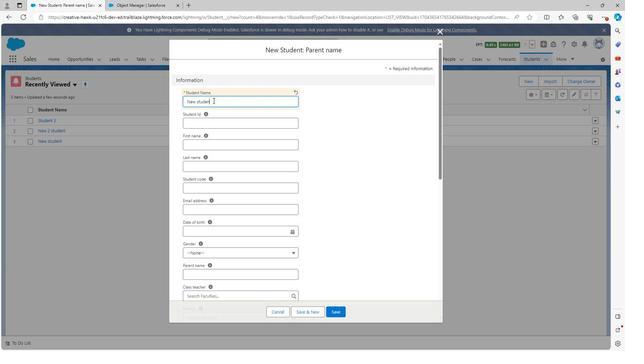 
Action: Mouse moved to (246, 99)
Screenshot: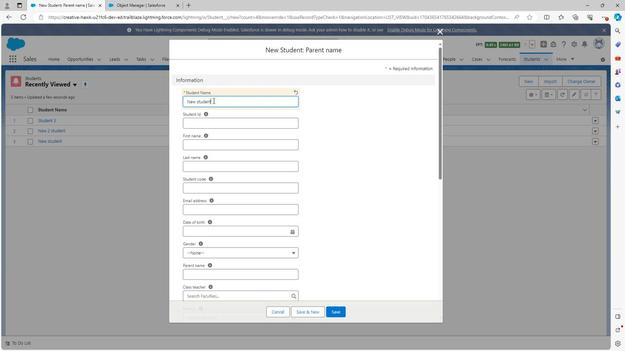 
Action: Key pressed <Key.space>4
Screenshot: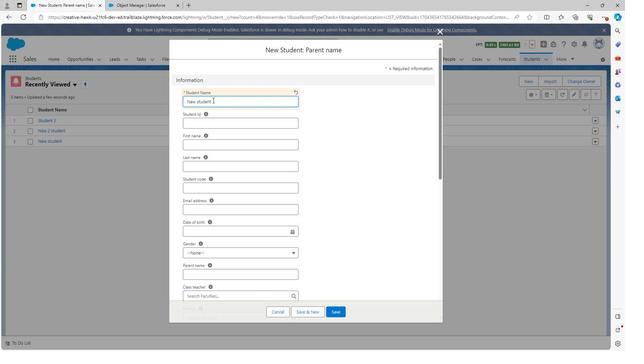 
Action: Mouse moved to (355, 299)
Screenshot: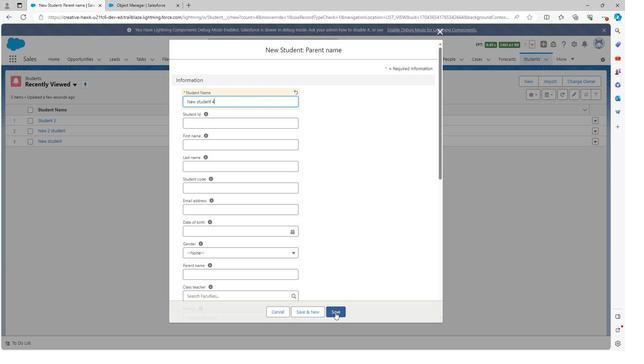 
Action: Mouse pressed left at (355, 299)
Screenshot: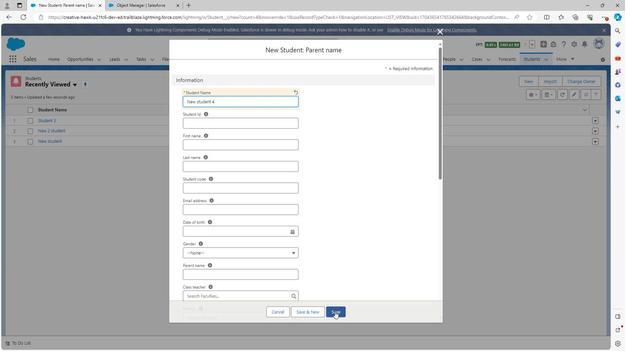 
Action: Mouse moved to (532, 60)
Screenshot: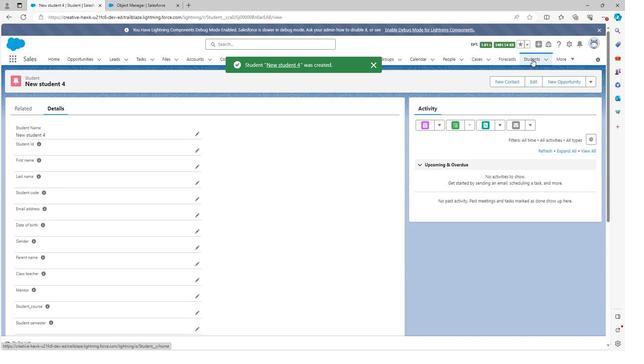 
Action: Mouse pressed left at (532, 60)
Screenshot: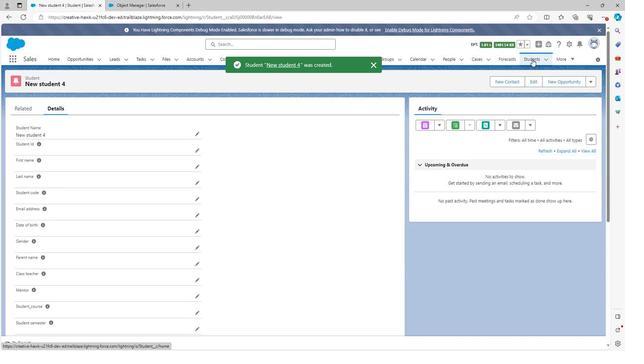 
Action: Mouse moved to (354, 60)
Screenshot: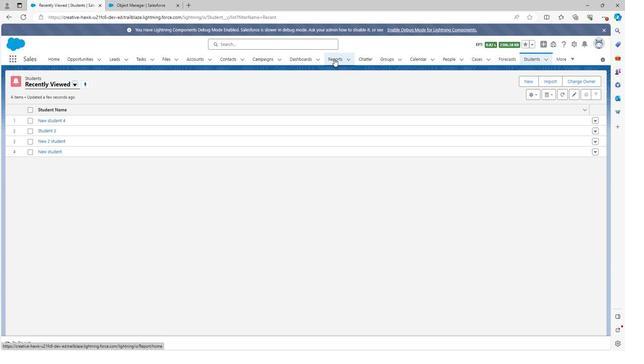 
Action: Mouse pressed left at (354, 60)
Screenshot: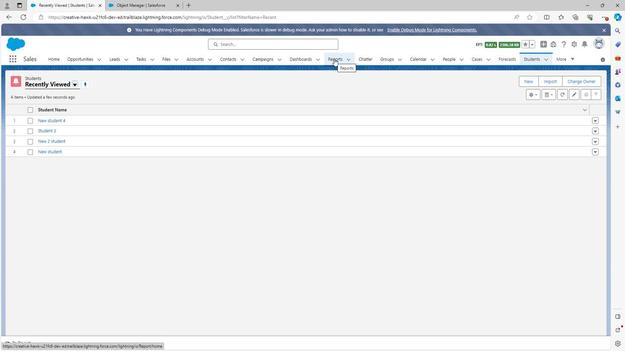 
Action: Mouse moved to (560, 122)
Screenshot: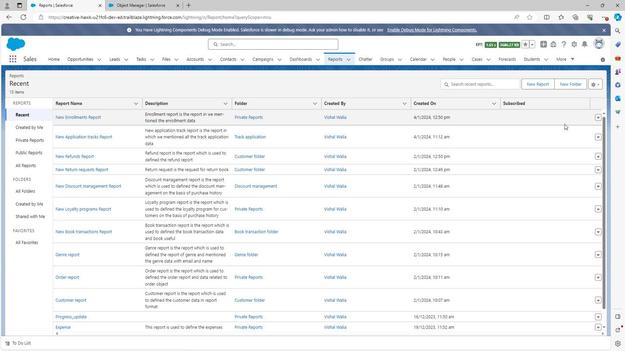 
Action: Mouse scrolled (560, 122) with delta (0, 0)
Screenshot: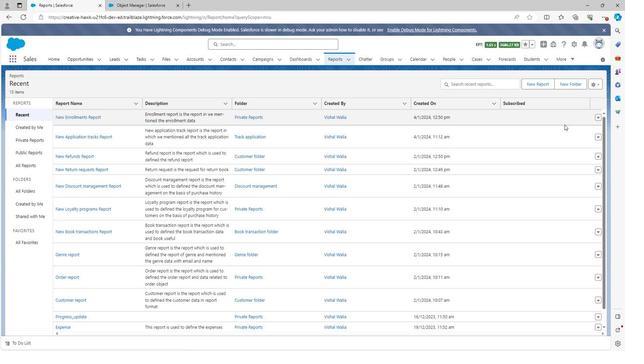 
Action: Mouse scrolled (560, 122) with delta (0, 0)
Screenshot: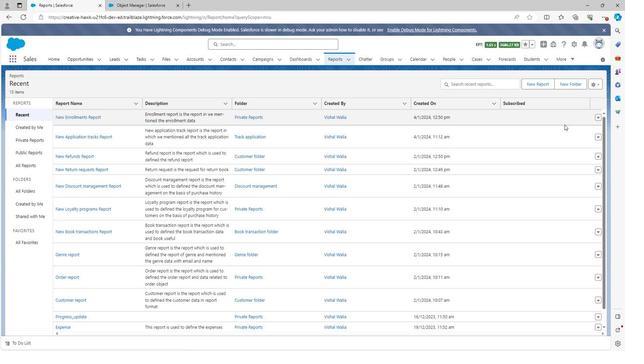 
Action: Mouse scrolled (560, 122) with delta (0, 0)
Screenshot: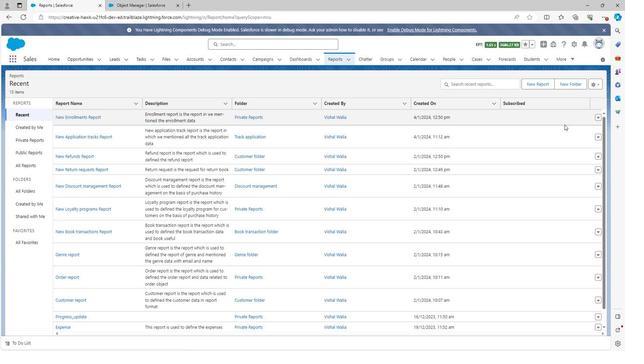 
Action: Mouse moved to (562, 85)
Screenshot: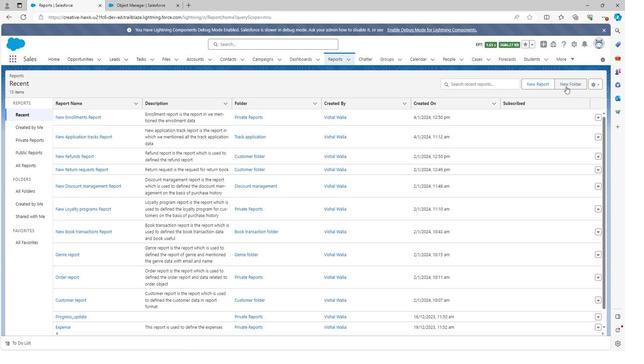 
Action: Mouse pressed left at (562, 85)
Screenshot: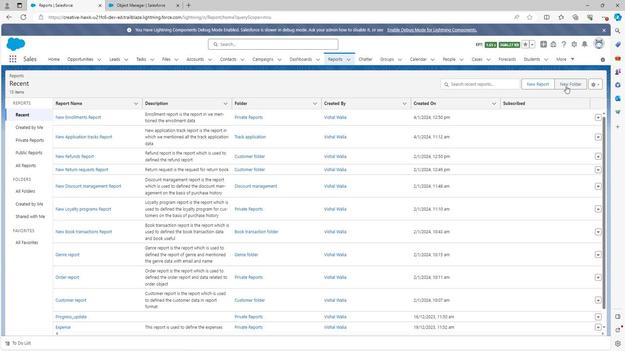 
Action: Mouse moved to (289, 168)
Screenshot: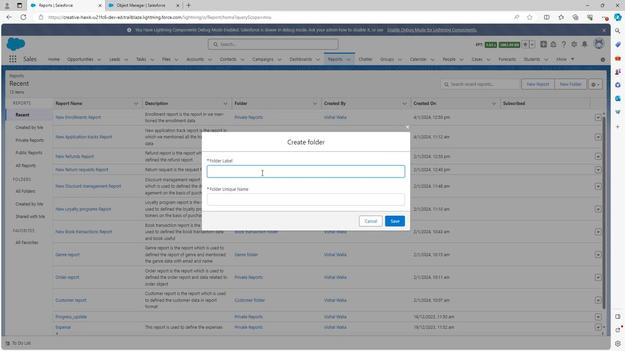 
Action: Key pressed <Key.shift>
Screenshot: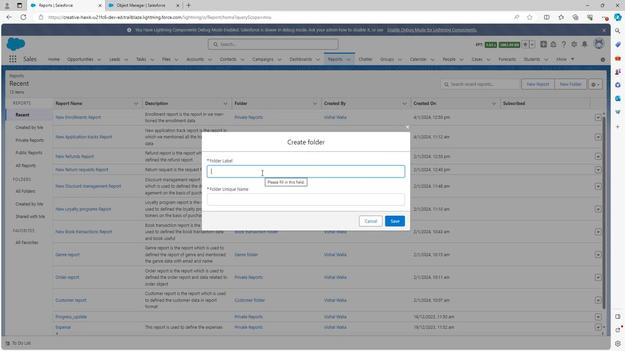 
Action: Mouse moved to (289, 168)
Screenshot: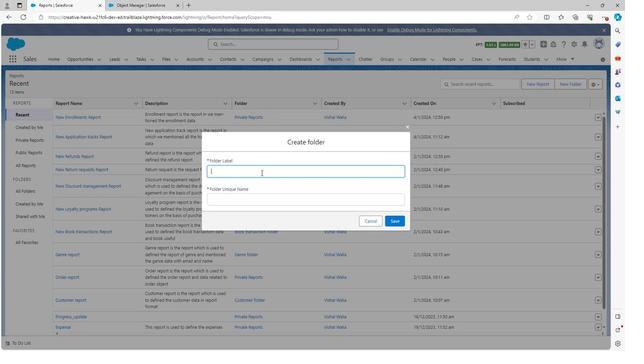 
Action: Key pressed Student
Screenshot: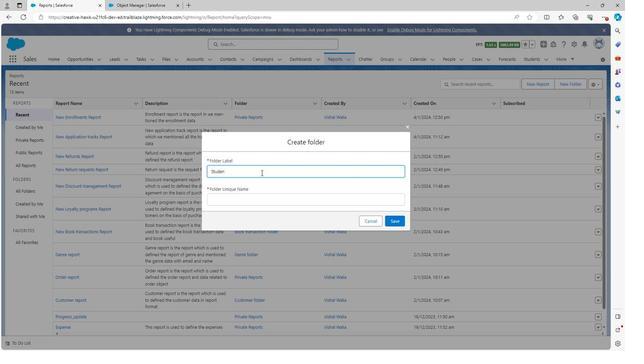 
Action: Mouse moved to (288, 177)
Screenshot: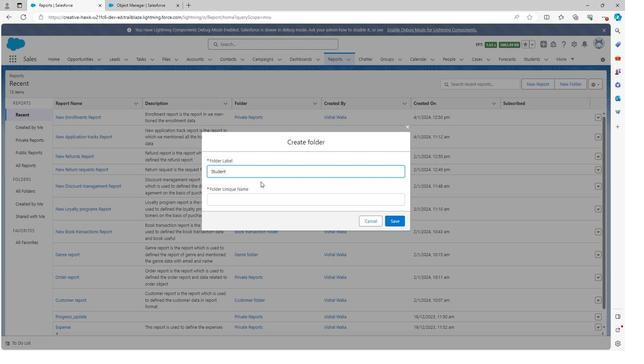 
Action: Key pressed <Key.space>folder
Screenshot: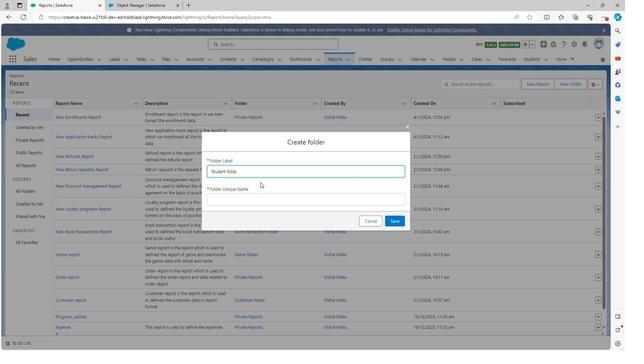 
Action: Mouse pressed left at (288, 177)
Screenshot: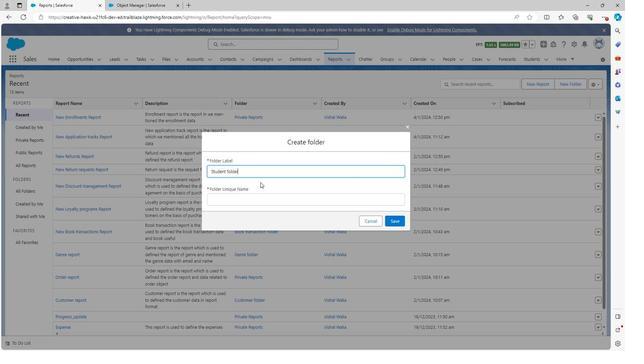 
Action: Mouse moved to (287, 192)
Screenshot: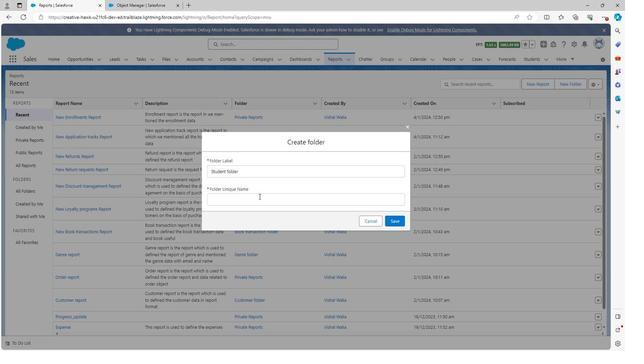 
Action: Mouse pressed left at (287, 192)
Screenshot: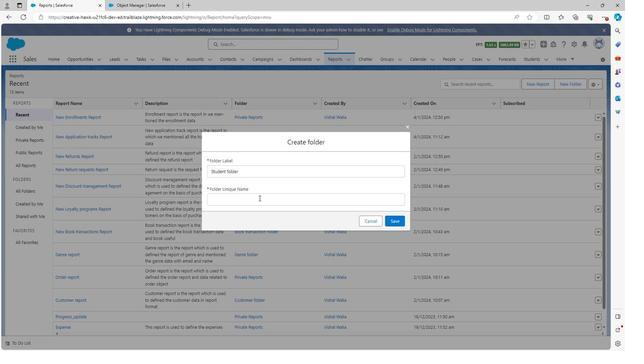 
Action: Mouse moved to (407, 212)
Screenshot: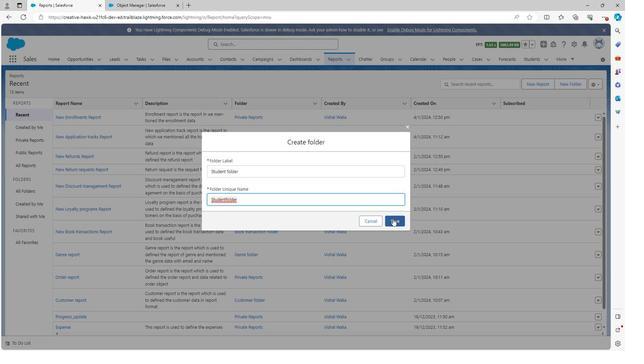 
Action: Mouse pressed left at (407, 212)
Screenshot: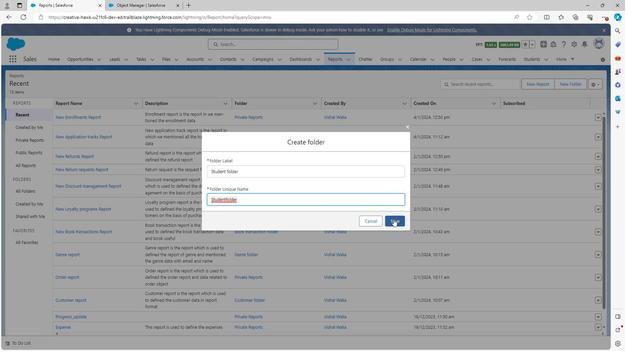 
Action: Mouse moved to (529, 85)
Screenshot: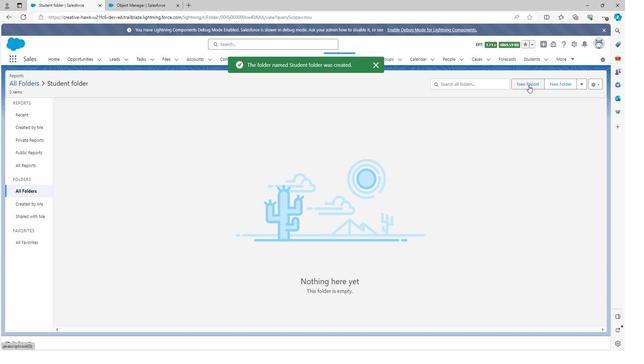 
Action: Mouse pressed left at (529, 85)
Screenshot: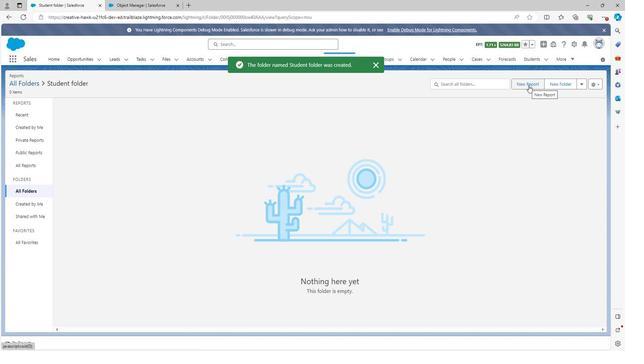 
Action: Mouse moved to (168, 275)
Screenshot: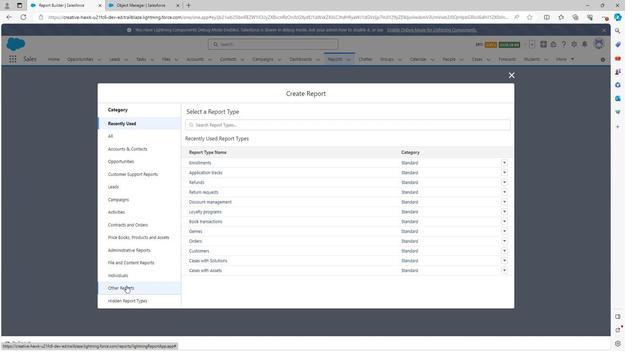 
Action: Mouse pressed left at (168, 275)
Screenshot: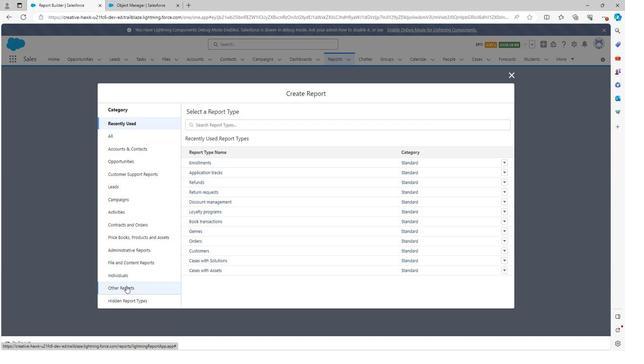 
Action: Mouse moved to (252, 120)
Screenshot: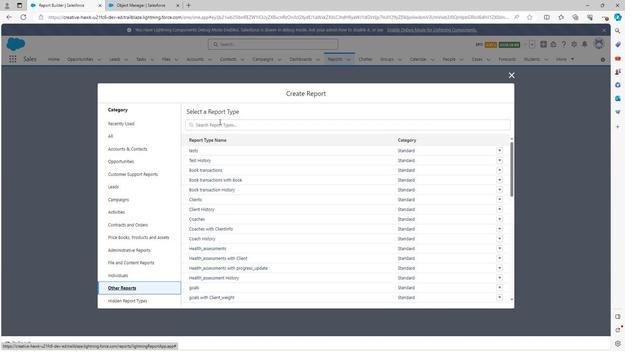 
Action: Mouse pressed left at (252, 120)
Screenshot: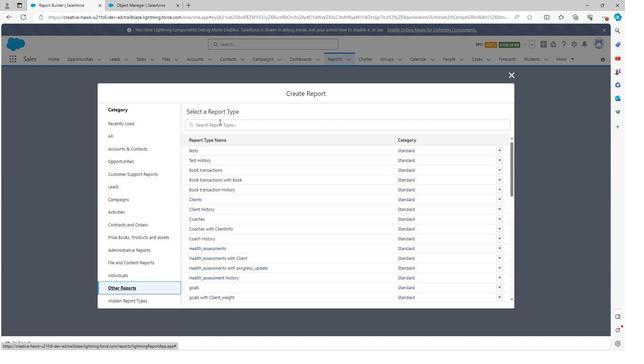
Action: Key pressed st
Screenshot: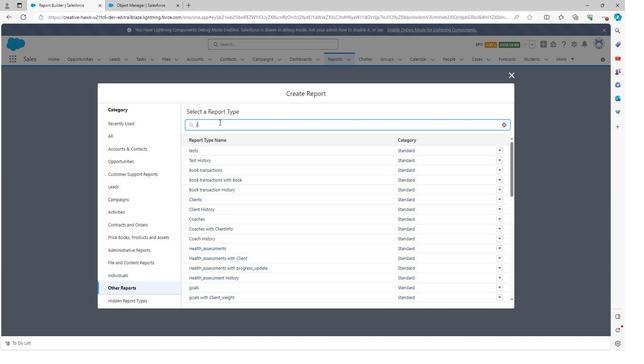 
Action: Mouse moved to (251, 120)
Screenshot: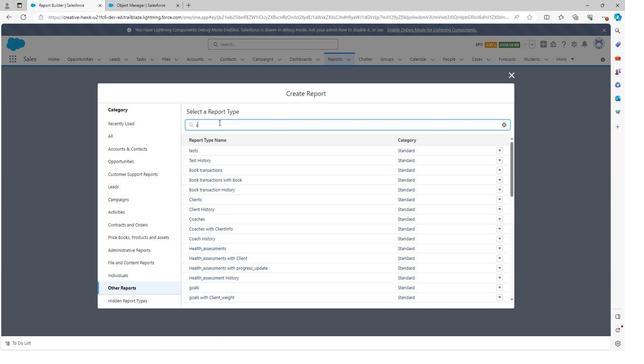 
Action: Key pressed u
Screenshot: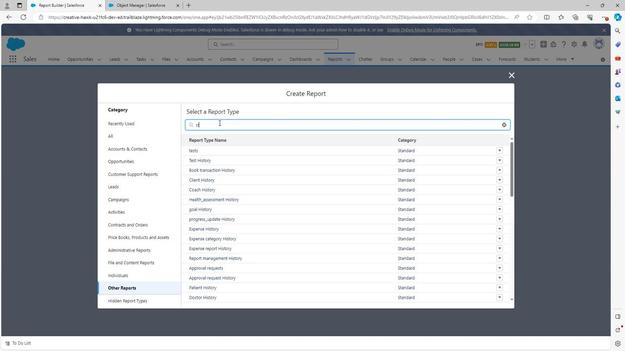 
Action: Mouse moved to (231, 147)
Screenshot: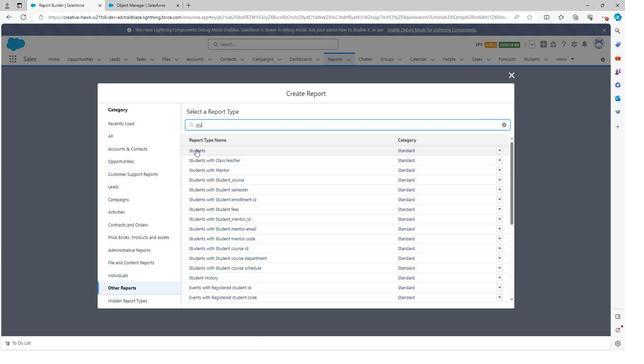 
Action: Mouse pressed left at (231, 147)
Screenshot: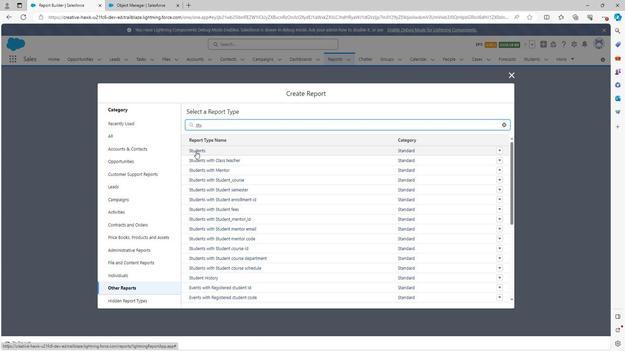 
Action: Mouse moved to (438, 148)
Screenshot: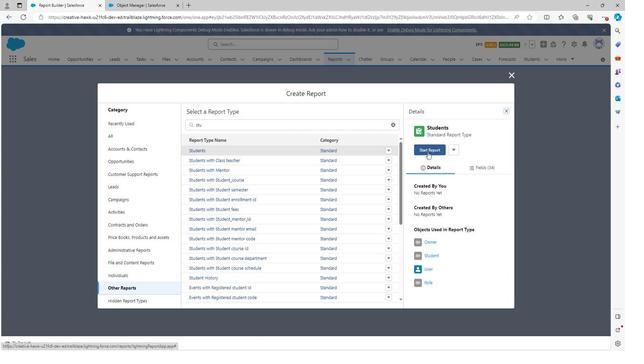 
Action: Mouse pressed left at (438, 148)
Screenshot: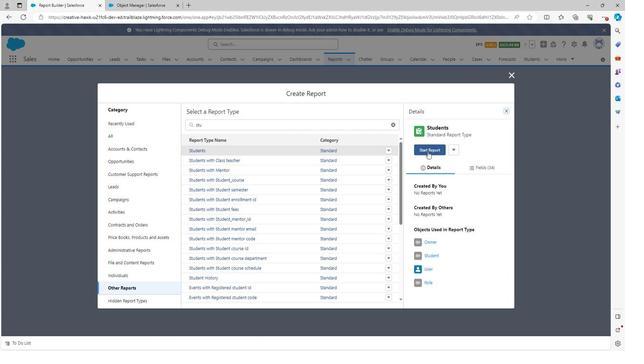
Action: Mouse moved to (581, 78)
Screenshot: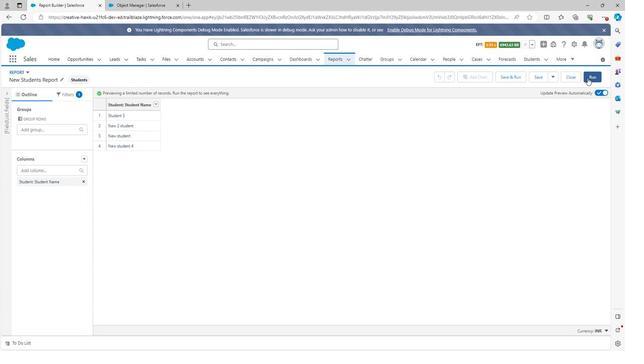 
Action: Mouse pressed left at (581, 78)
Screenshot: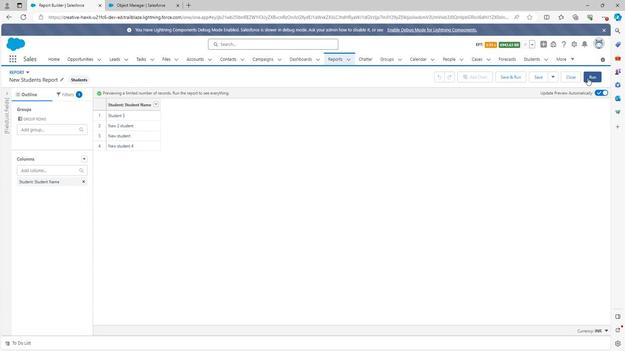 
Action: Mouse moved to (581, 78)
Screenshot: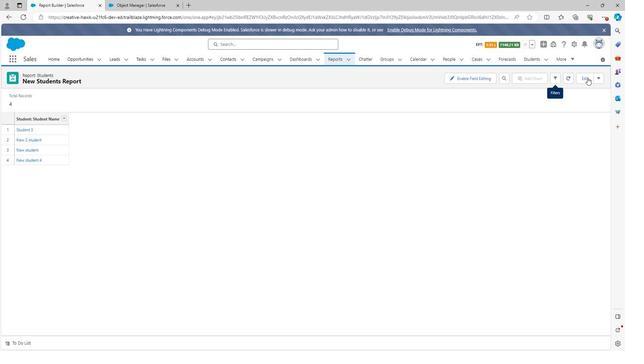 
Action: Mouse pressed left at (581, 78)
Screenshot: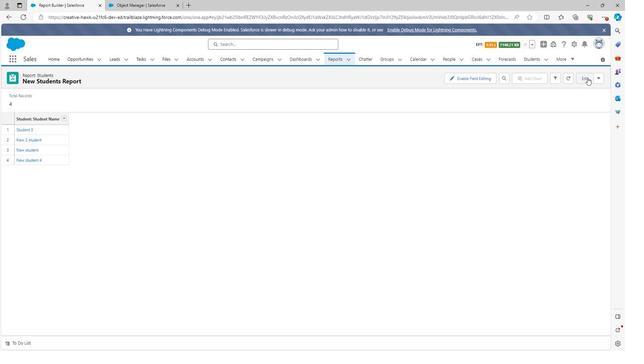 
Action: Mouse moved to (87, 126)
Screenshot: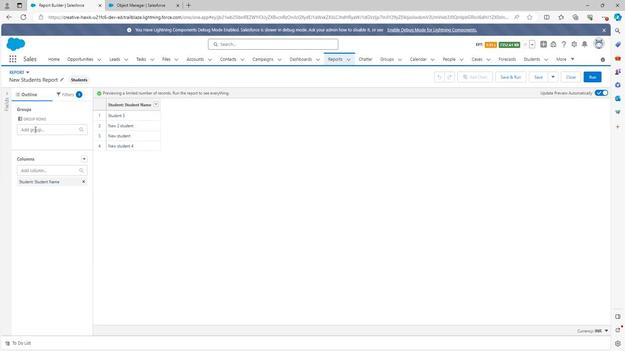 
Action: Mouse pressed left at (87, 126)
Screenshot: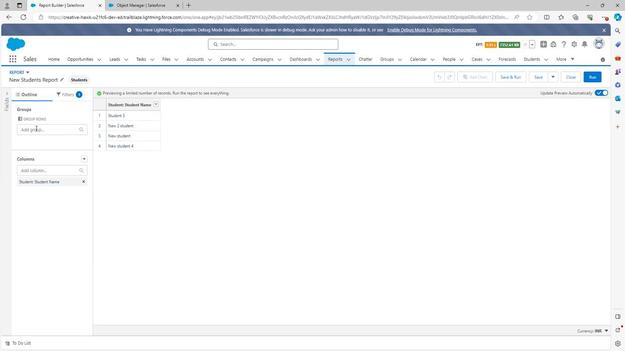 
Action: Mouse moved to (89, 150)
Screenshot: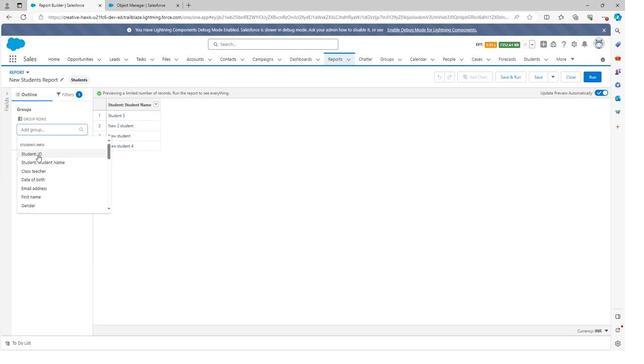 
Action: Mouse pressed left at (89, 150)
Screenshot: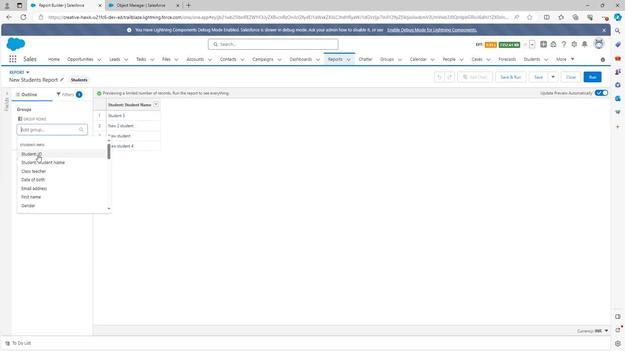 
Action: Mouse moved to (89, 127)
Screenshot: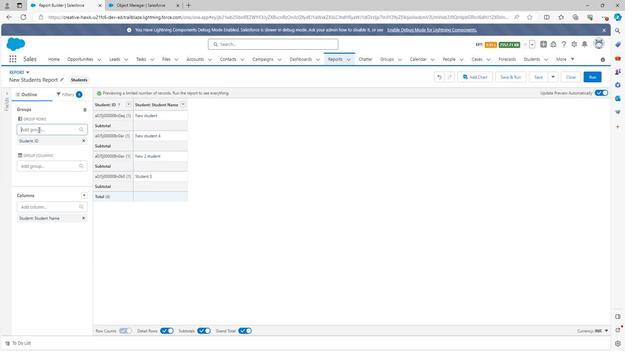 
Action: Mouse pressed left at (89, 127)
Screenshot: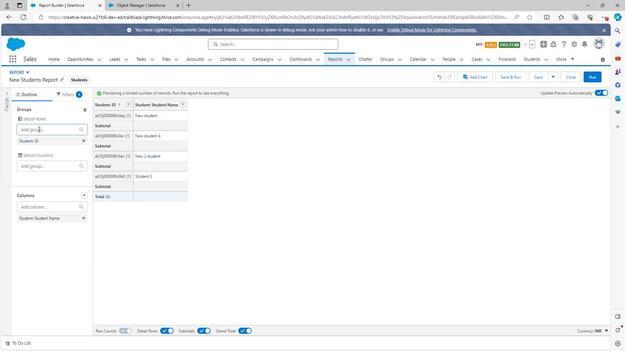 
Action: Mouse moved to (92, 154)
Screenshot: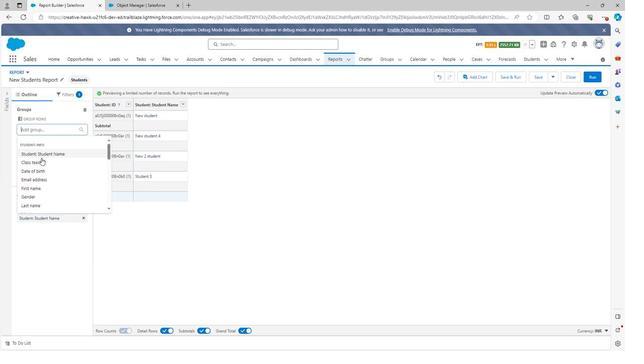 
Action: Mouse pressed left at (92, 154)
Screenshot: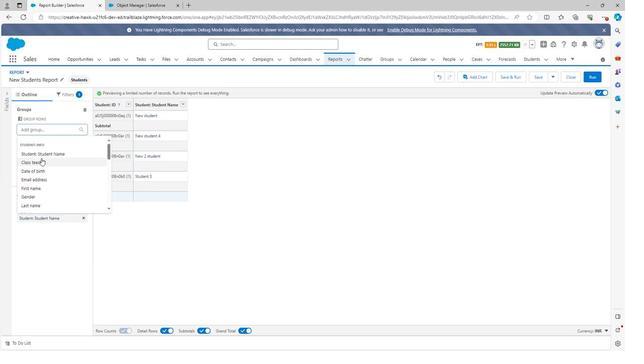 
Action: Mouse moved to (89, 129)
Screenshot: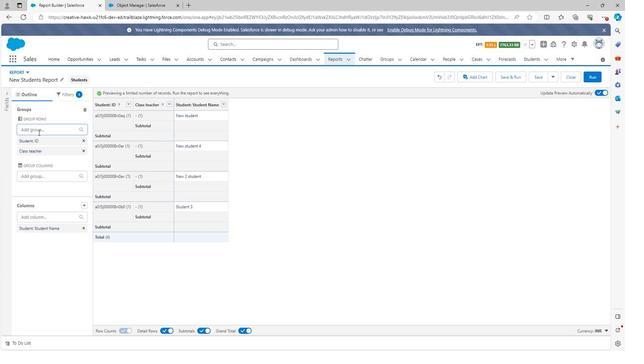 
Action: Mouse pressed left at (89, 129)
Screenshot: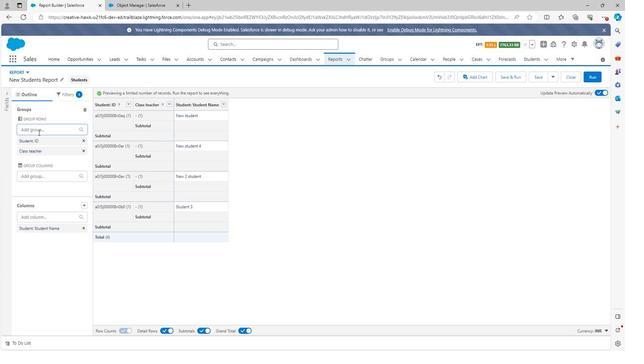 
Action: Mouse moved to (91, 159)
Screenshot: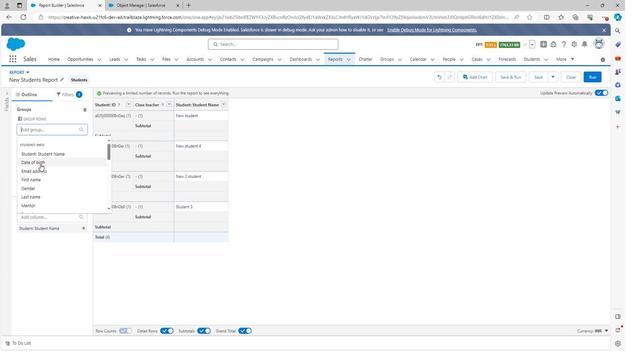 
Action: Mouse pressed left at (91, 159)
Screenshot: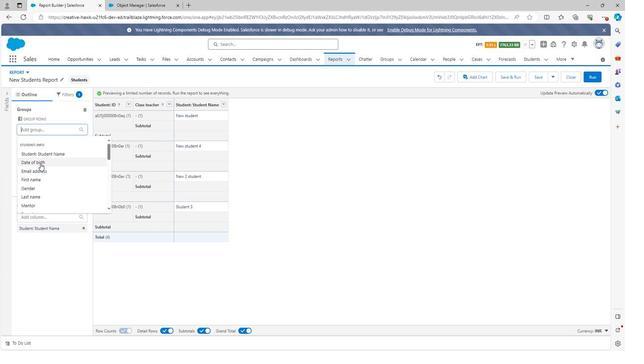 
Action: Mouse moved to (588, 77)
Screenshot: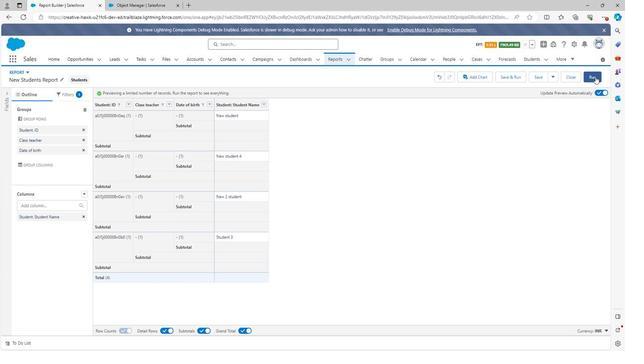 
Action: Mouse pressed left at (588, 77)
Screenshot: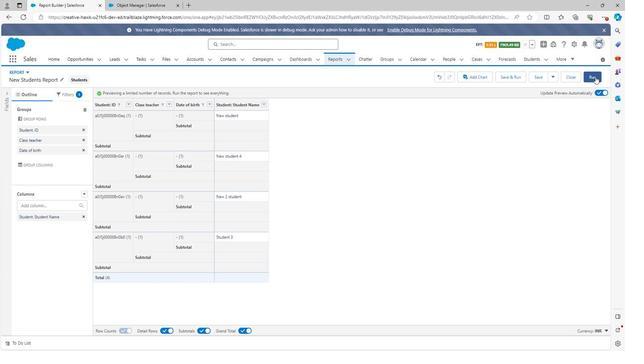 
Action: Mouse moved to (590, 77)
Screenshot: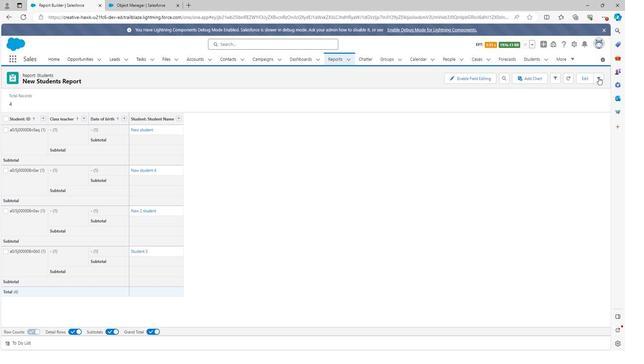 
Action: Mouse pressed left at (590, 77)
Screenshot: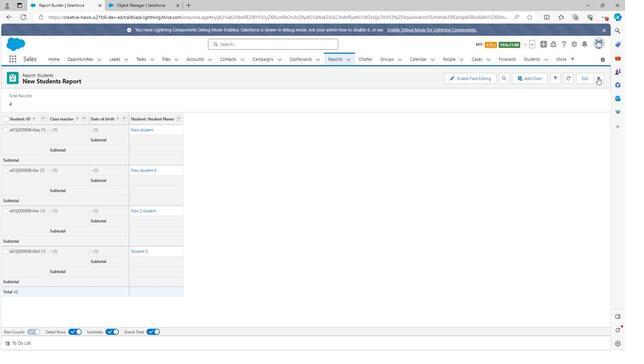 
Action: Mouse moved to (578, 92)
Screenshot: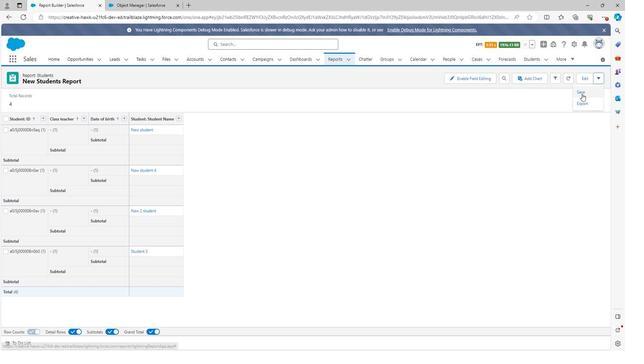 
Action: Mouse pressed left at (578, 92)
Screenshot: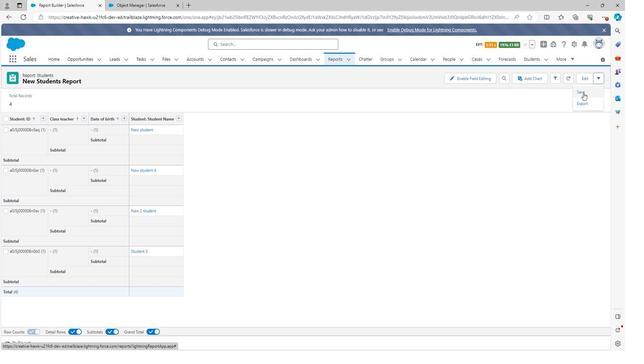 
Action: Mouse moved to (222, 158)
Screenshot: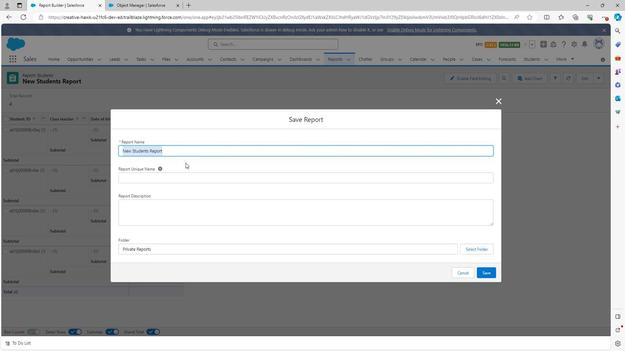
Action: Mouse pressed left at (222, 158)
Screenshot: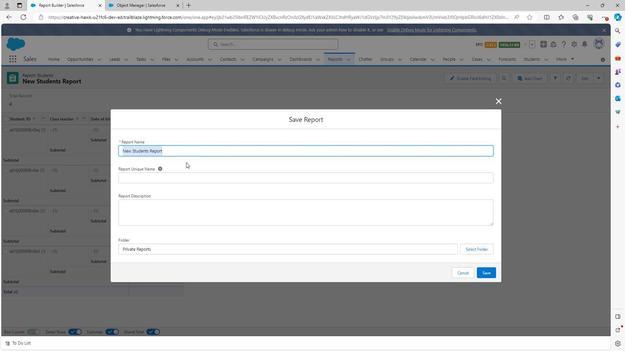 
Action: Mouse moved to (217, 197)
Screenshot: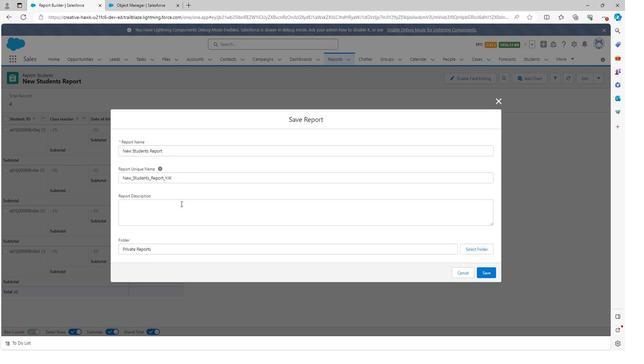 
Action: Mouse pressed left at (217, 197)
Screenshot: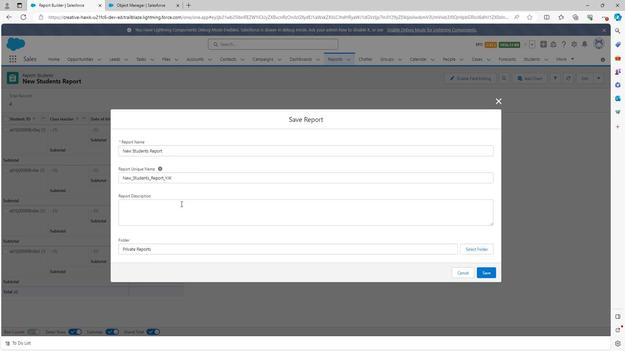 
Action: Key pressed <Key.shift>Student<Key.space>report<Key.space>is<Key.space>the<Key.space>report<Key.space>which<Key.left><Key.left><Key.left><Key.left><Key.left>in<Key.space><Key.right><Key.right><Key.right><Key.right><Key.right><Key.right><Key.space>we<Key.space>show<Key.space>the<Key.space>student<Key.space>data<Key.space>i<Key.backspace>and<Key.space>used<Key.space>this<Key.space><Key.space>data<Key.space>in<Key.space>dashboard
Screenshot: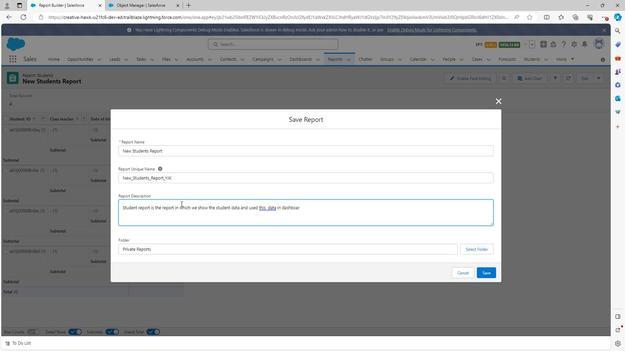 
Action: Mouse moved to (481, 241)
Screenshot: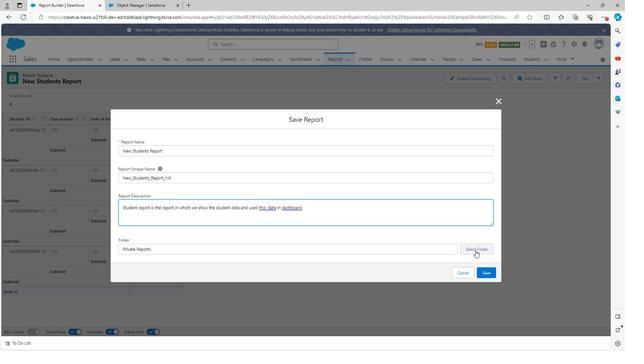 
Action: Mouse pressed left at (481, 241)
Screenshot: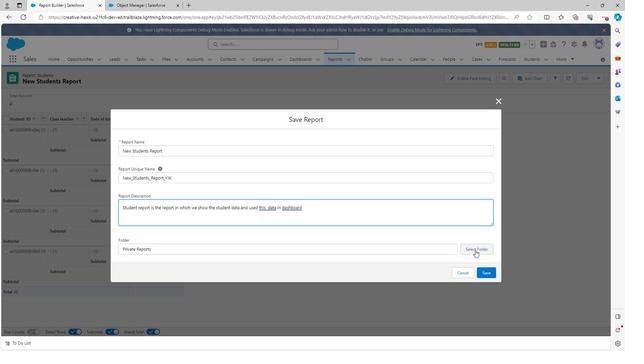 
Action: Mouse moved to (259, 99)
Screenshot: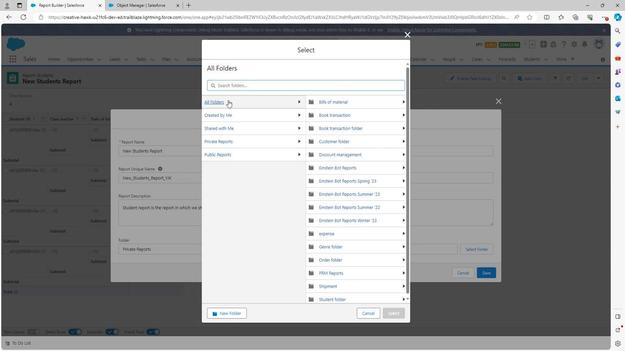 
Action: Mouse pressed left at (259, 99)
Screenshot: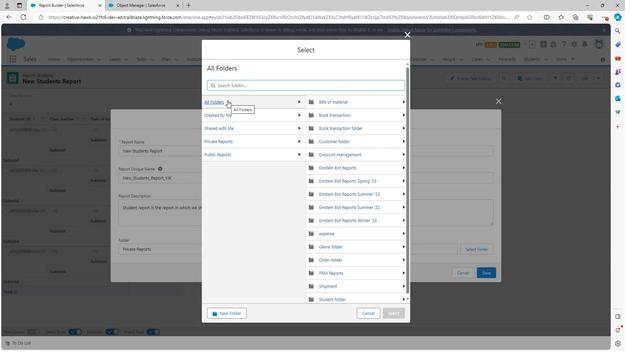 
Action: Mouse moved to (365, 206)
Screenshot: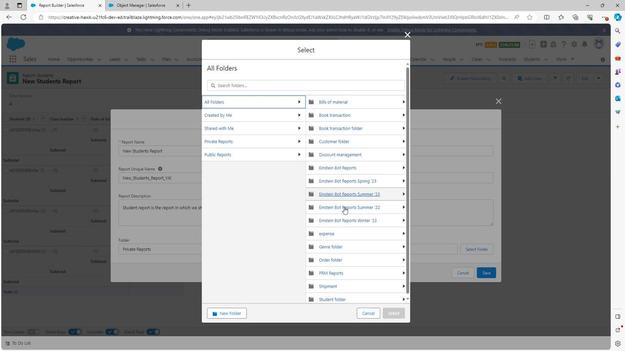 
Action: Mouse scrolled (365, 206) with delta (0, 0)
Screenshot: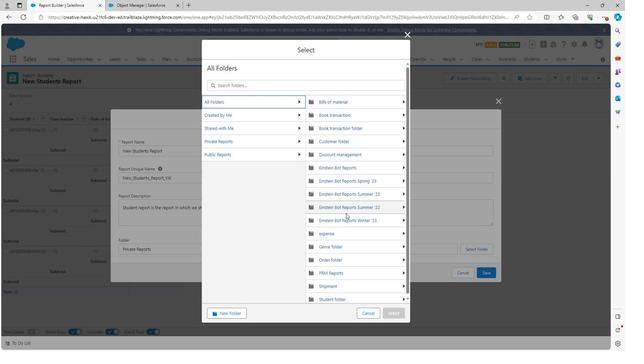 
Action: Mouse scrolled (365, 206) with delta (0, 0)
Screenshot: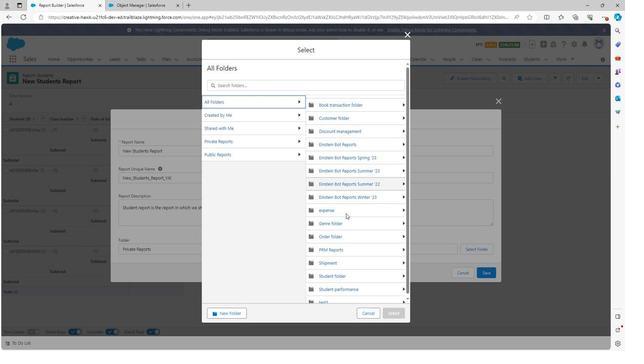 
Action: Mouse scrolled (365, 206) with delta (0, 0)
Screenshot: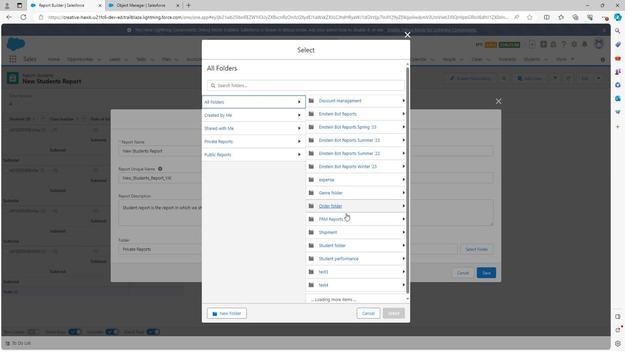 
Action: Mouse moved to (357, 237)
Screenshot: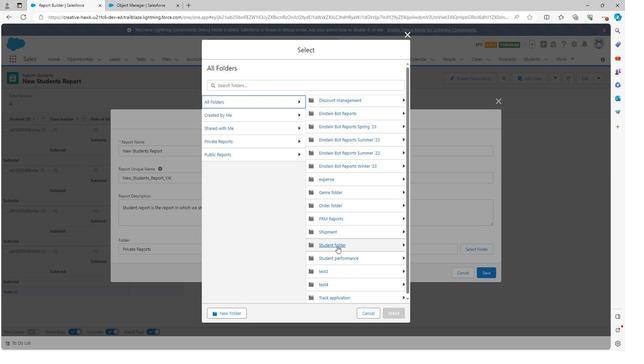 
Action: Mouse pressed left at (357, 237)
Screenshot: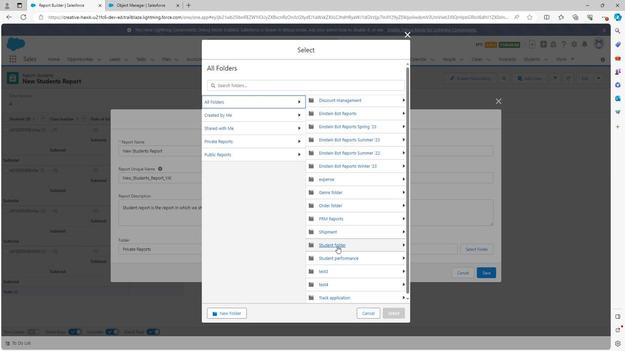 
Action: Mouse moved to (407, 299)
Screenshot: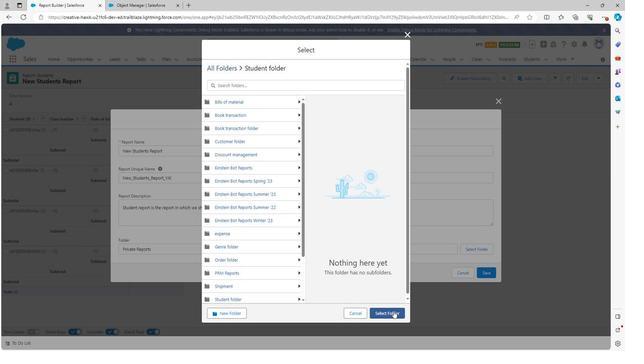 
Action: Mouse pressed left at (407, 299)
Screenshot: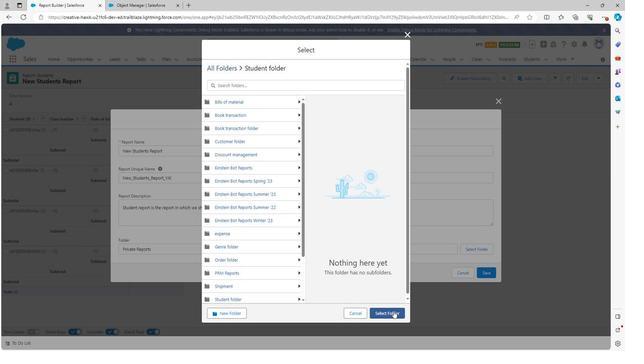 
Action: Mouse moved to (486, 260)
Screenshot: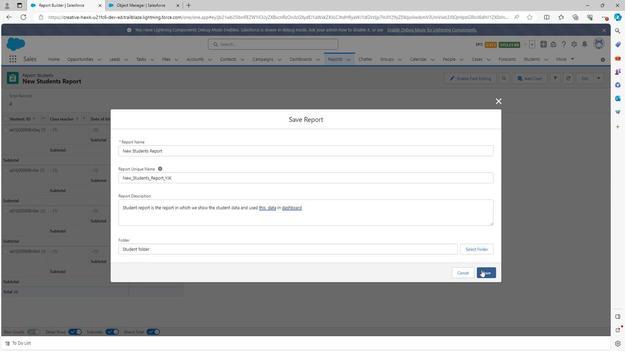 
Action: Mouse pressed left at (486, 260)
Screenshot: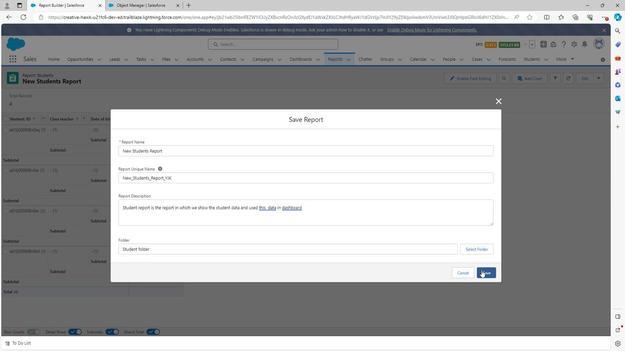 
Action: Mouse moved to (353, 57)
Screenshot: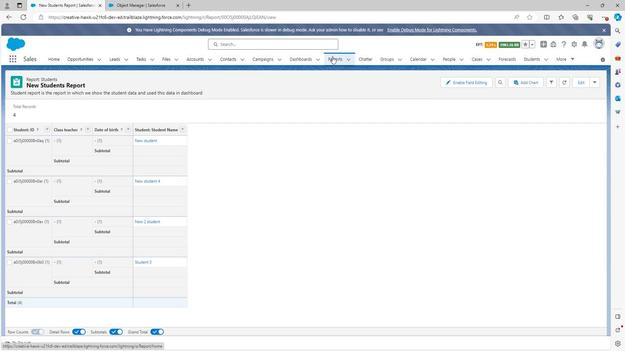 
Action: Mouse pressed left at (353, 57)
Screenshot: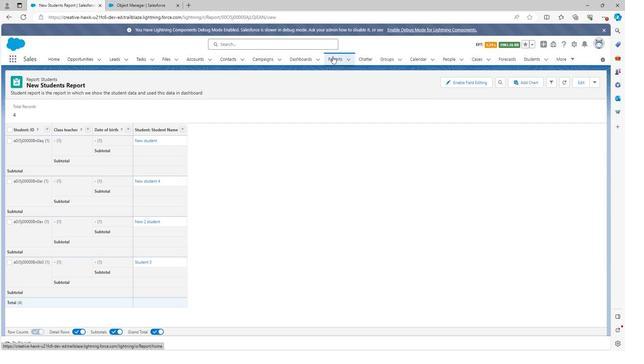 
Action: Mouse moved to (128, 119)
Screenshot: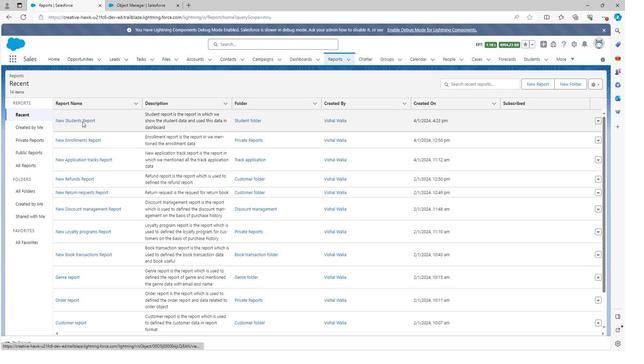 
Action: Mouse pressed left at (128, 119)
Screenshot: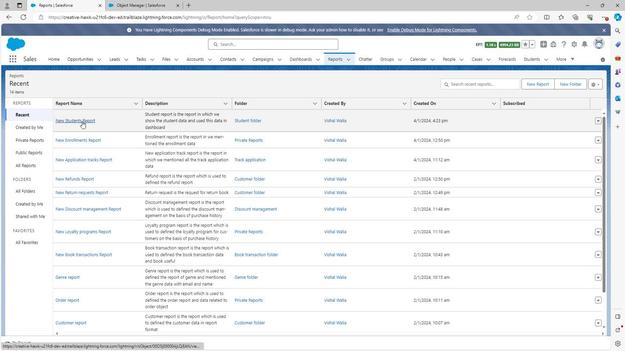 
Action: Mouse moved to (171, 147)
Screenshot: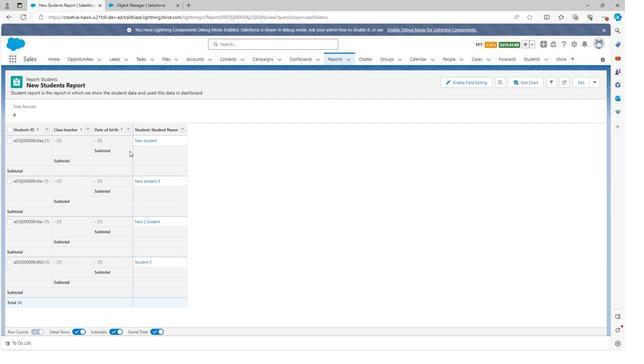 
